 Task: Create a sub task Release to Production / Go Live for the task  Add support for virtual reality (VR) and augmented reality (AR) in the project UpwardTech , assign it to team member softage.10@softage.net and update the status of the sub task to  At Risk , set the priority of the sub task to Medium.
Action: Mouse moved to (15, 71)
Screenshot: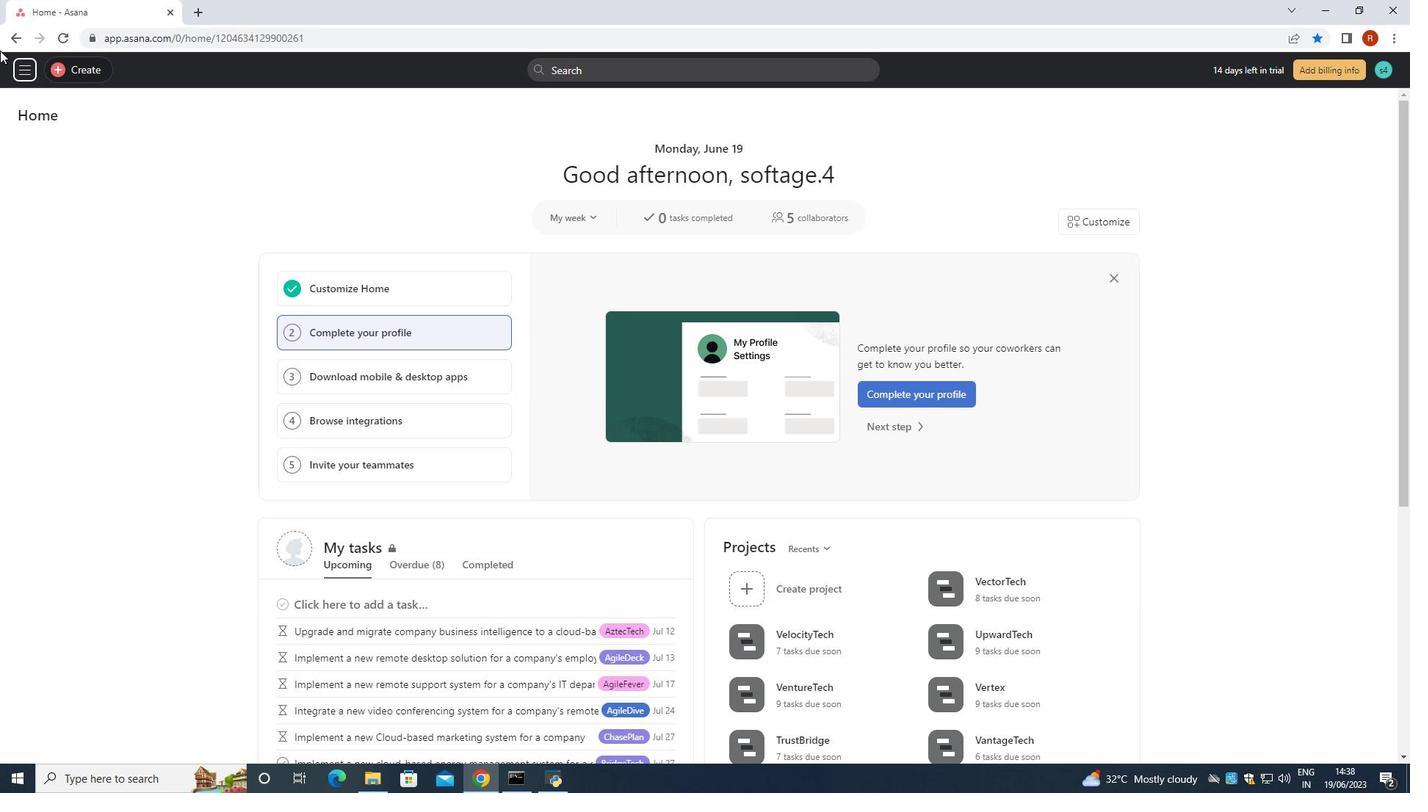 
Action: Mouse pressed left at (15, 71)
Screenshot: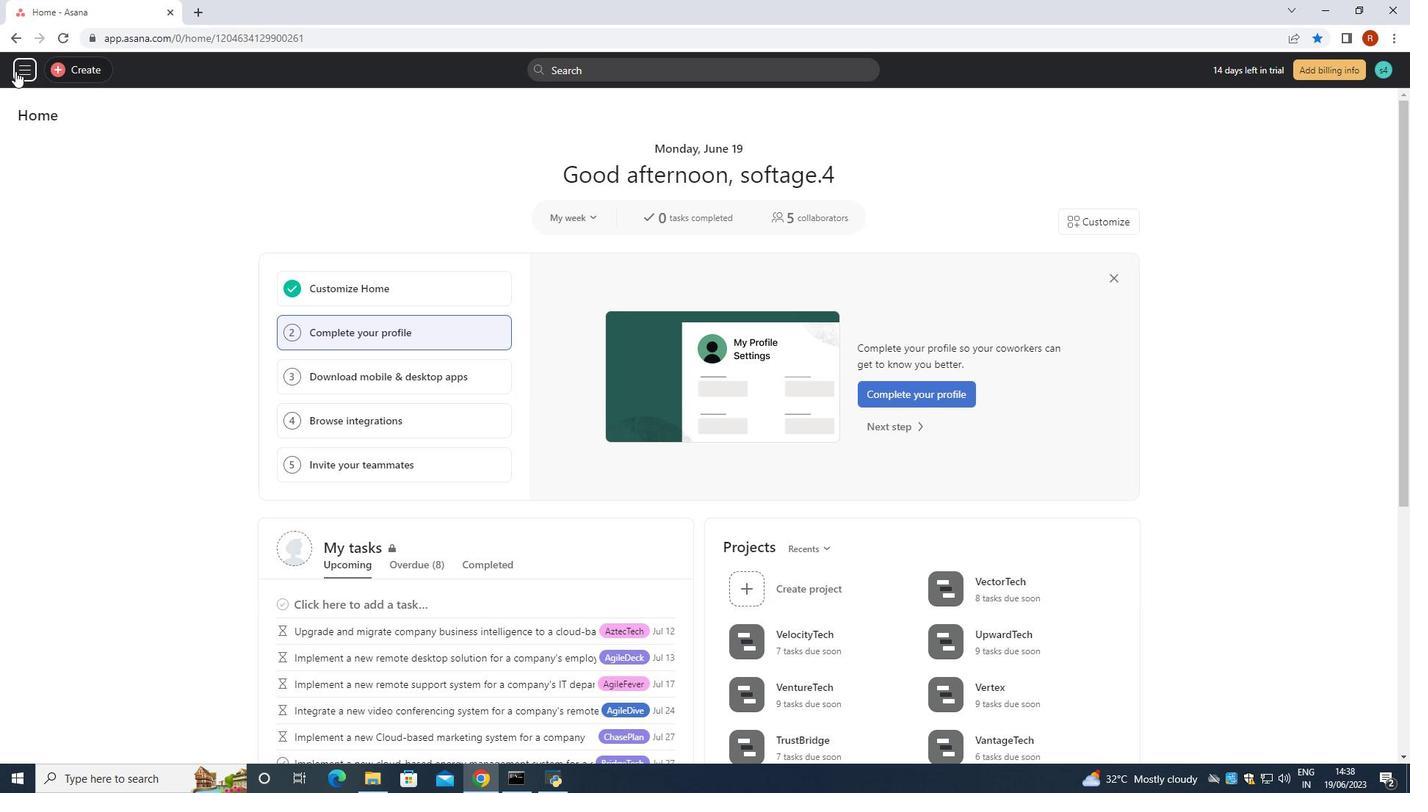 
Action: Mouse moved to (90, 298)
Screenshot: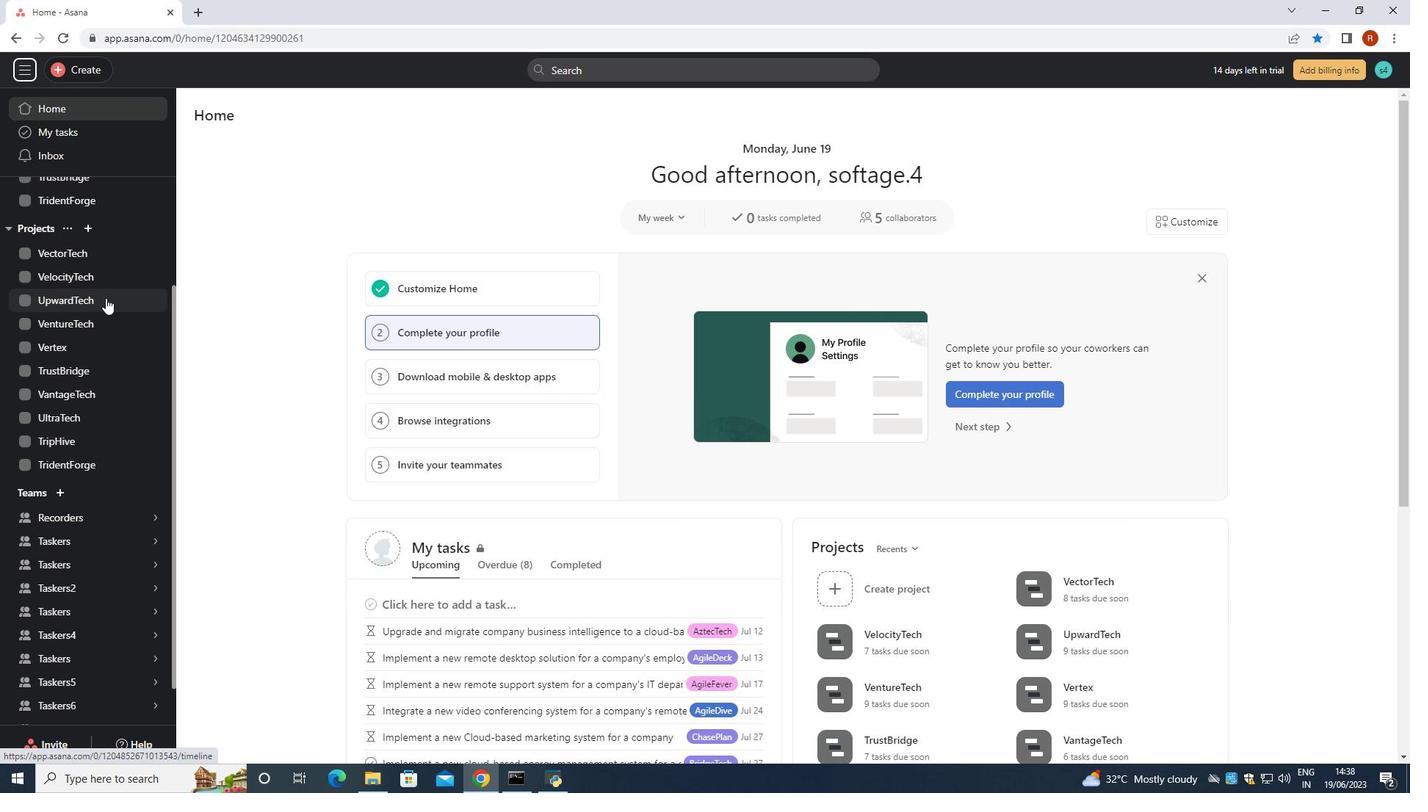 
Action: Mouse pressed left at (90, 298)
Screenshot: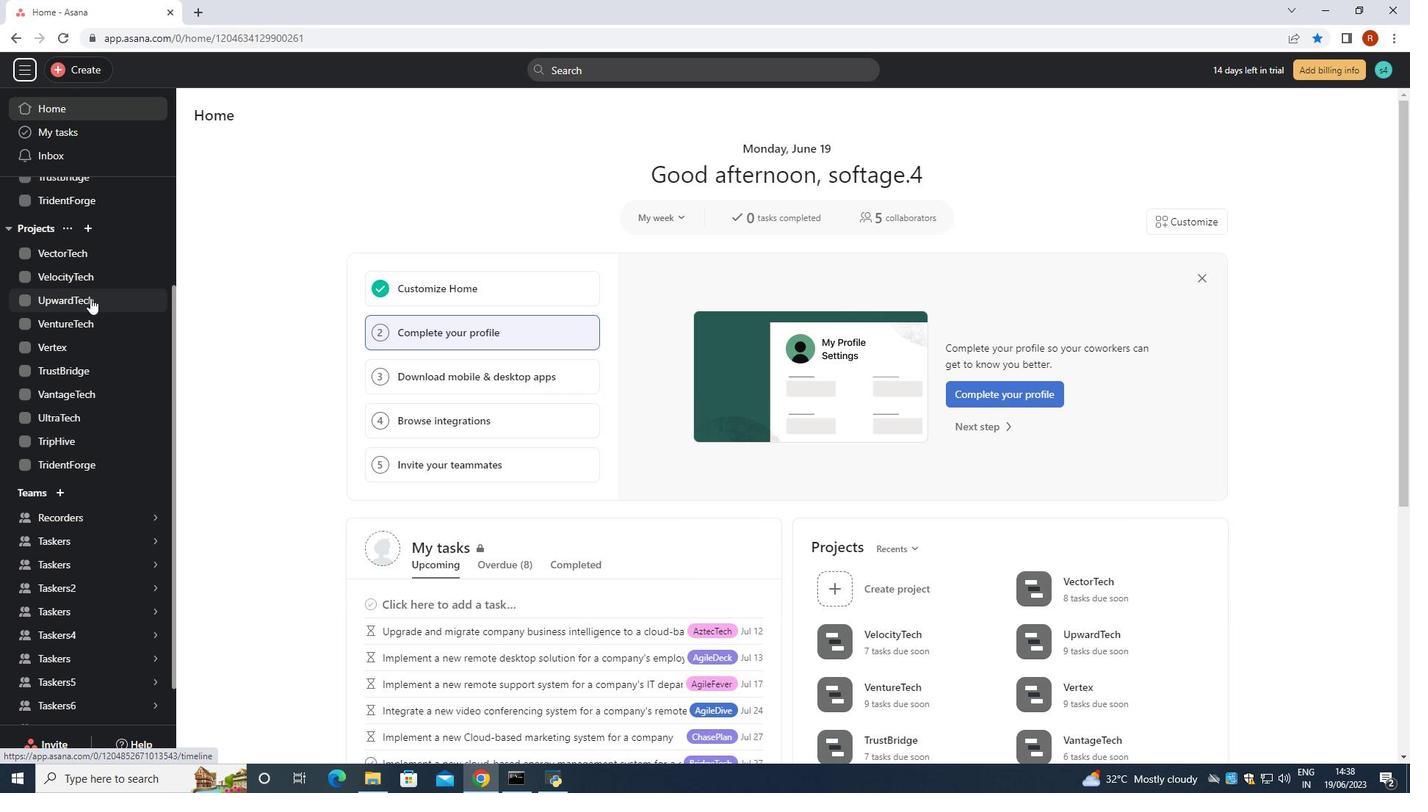 
Action: Mouse moved to (575, 353)
Screenshot: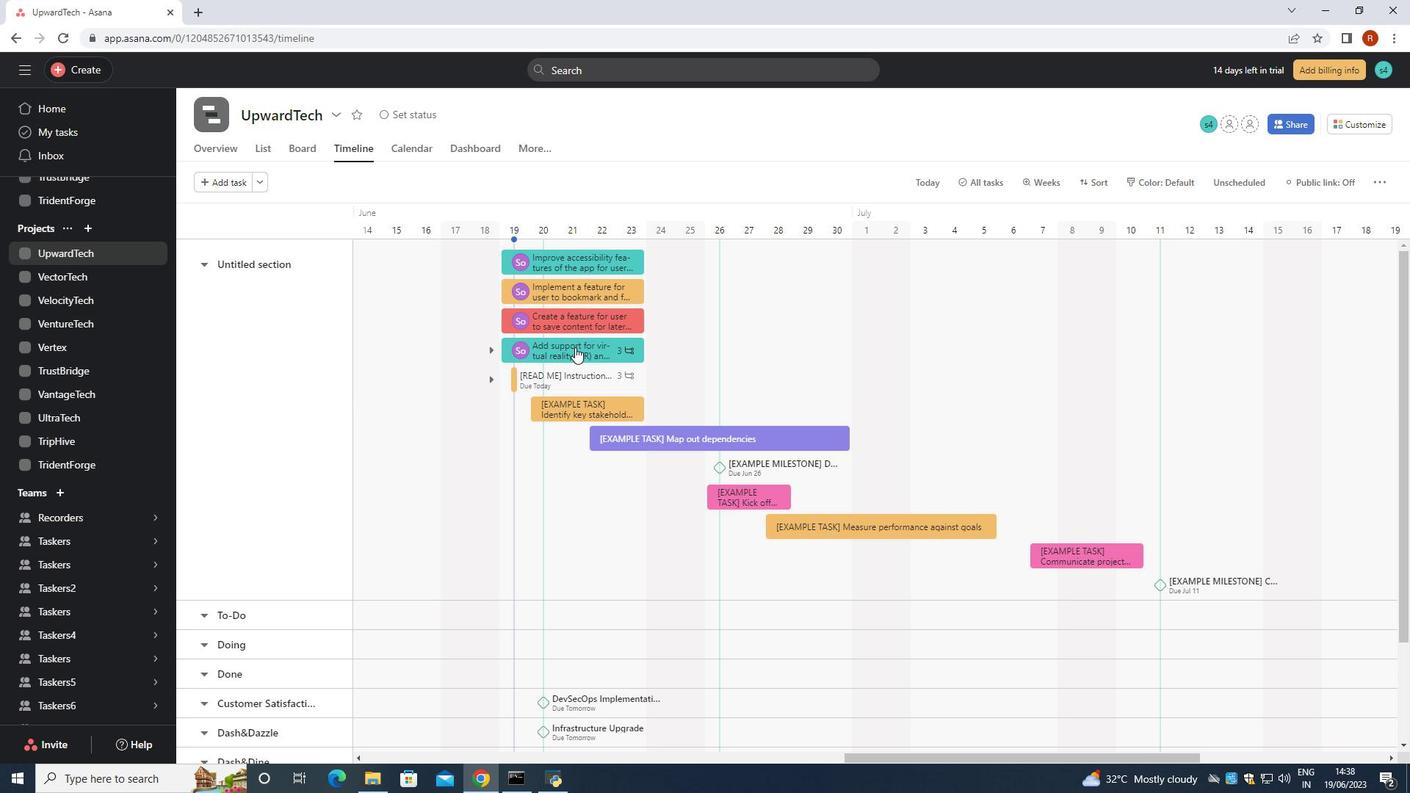 
Action: Mouse pressed left at (575, 353)
Screenshot: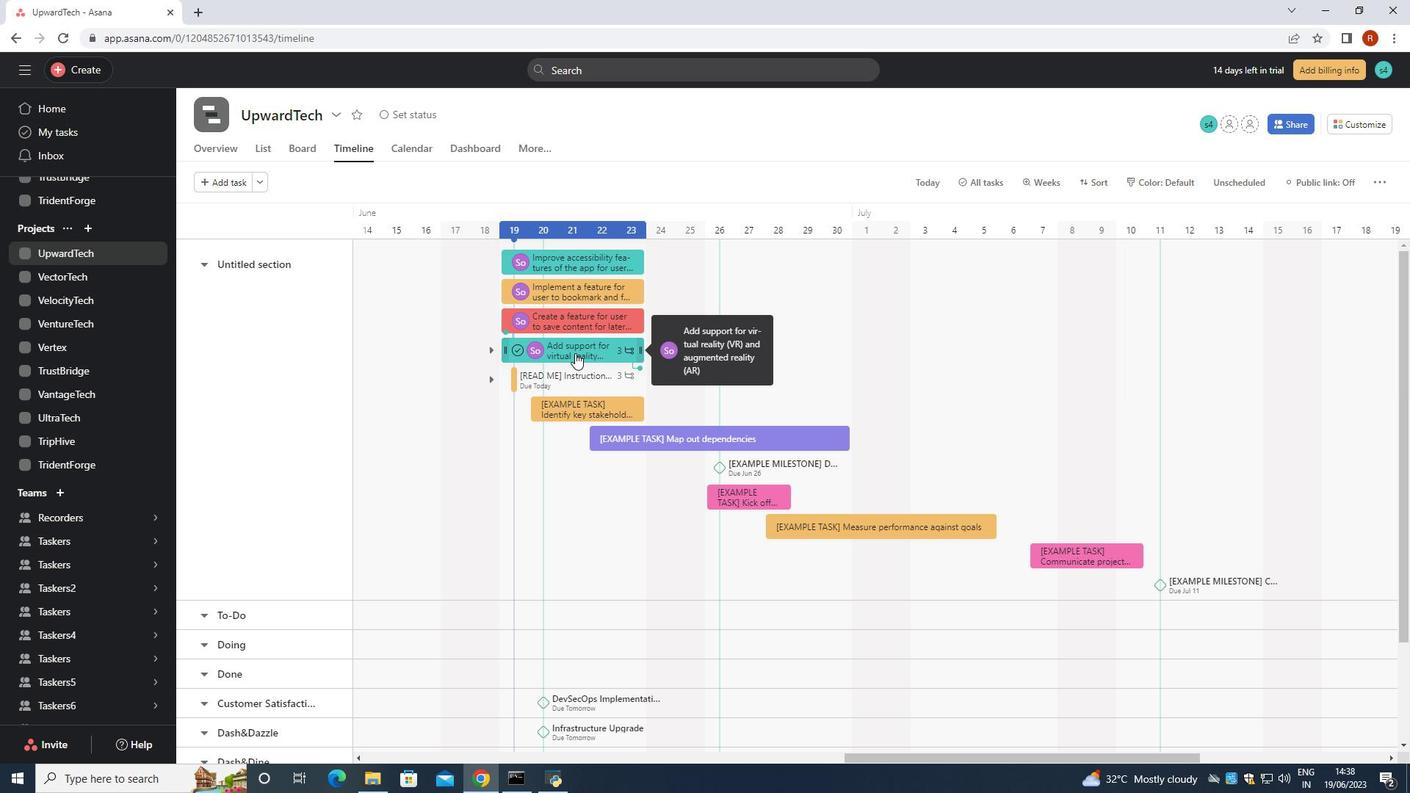 
Action: Mouse moved to (941, 438)
Screenshot: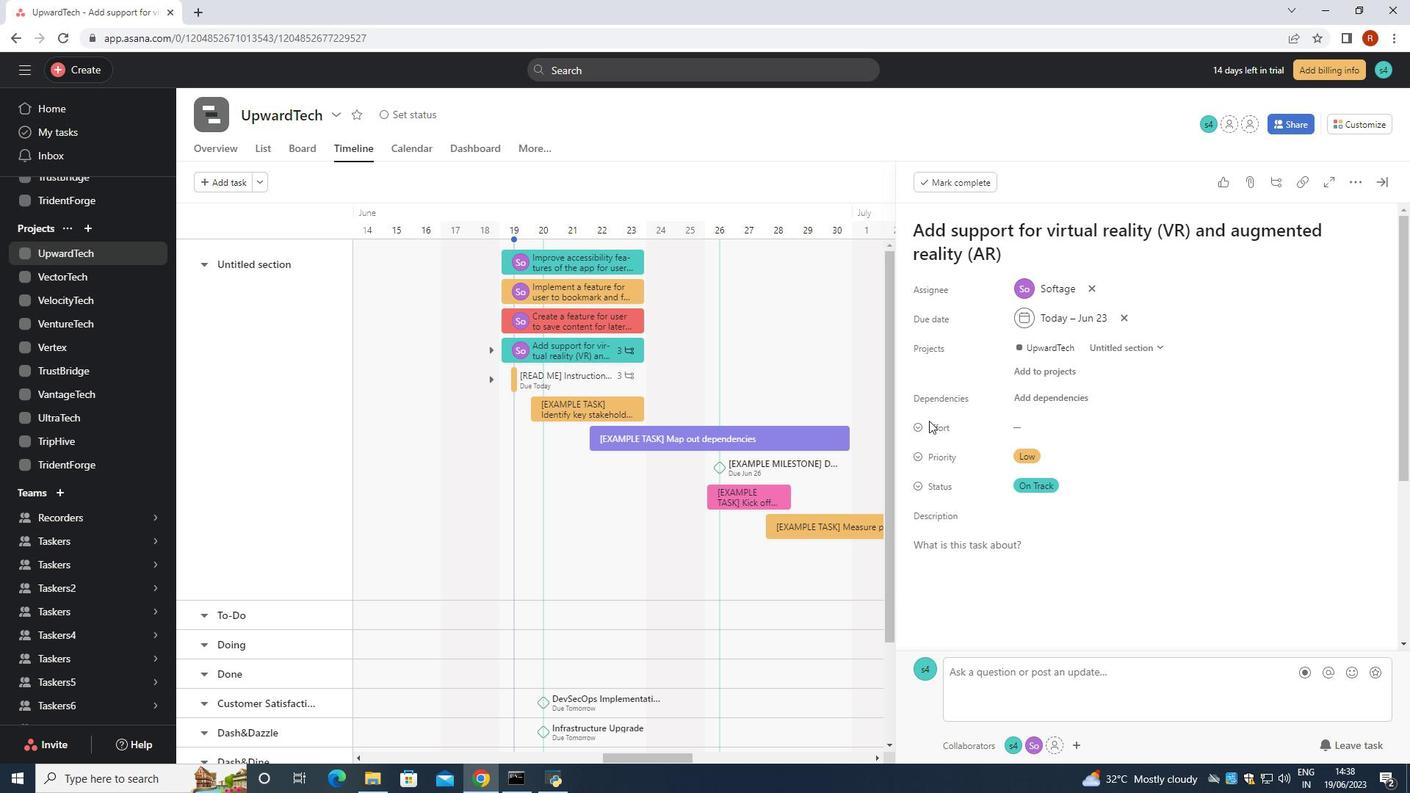 
Action: Mouse scrolled (941, 437) with delta (0, 0)
Screenshot: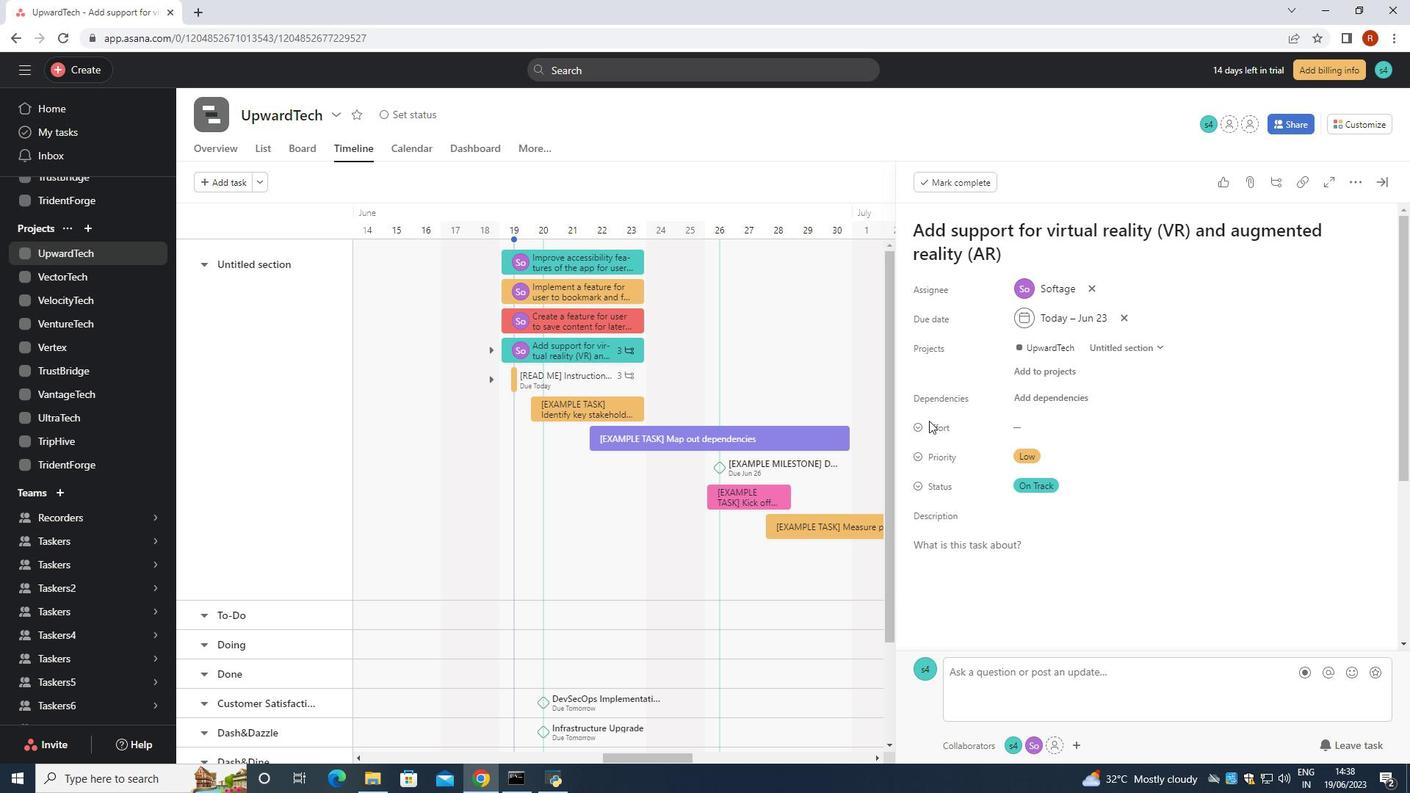 
Action: Mouse moved to (947, 450)
Screenshot: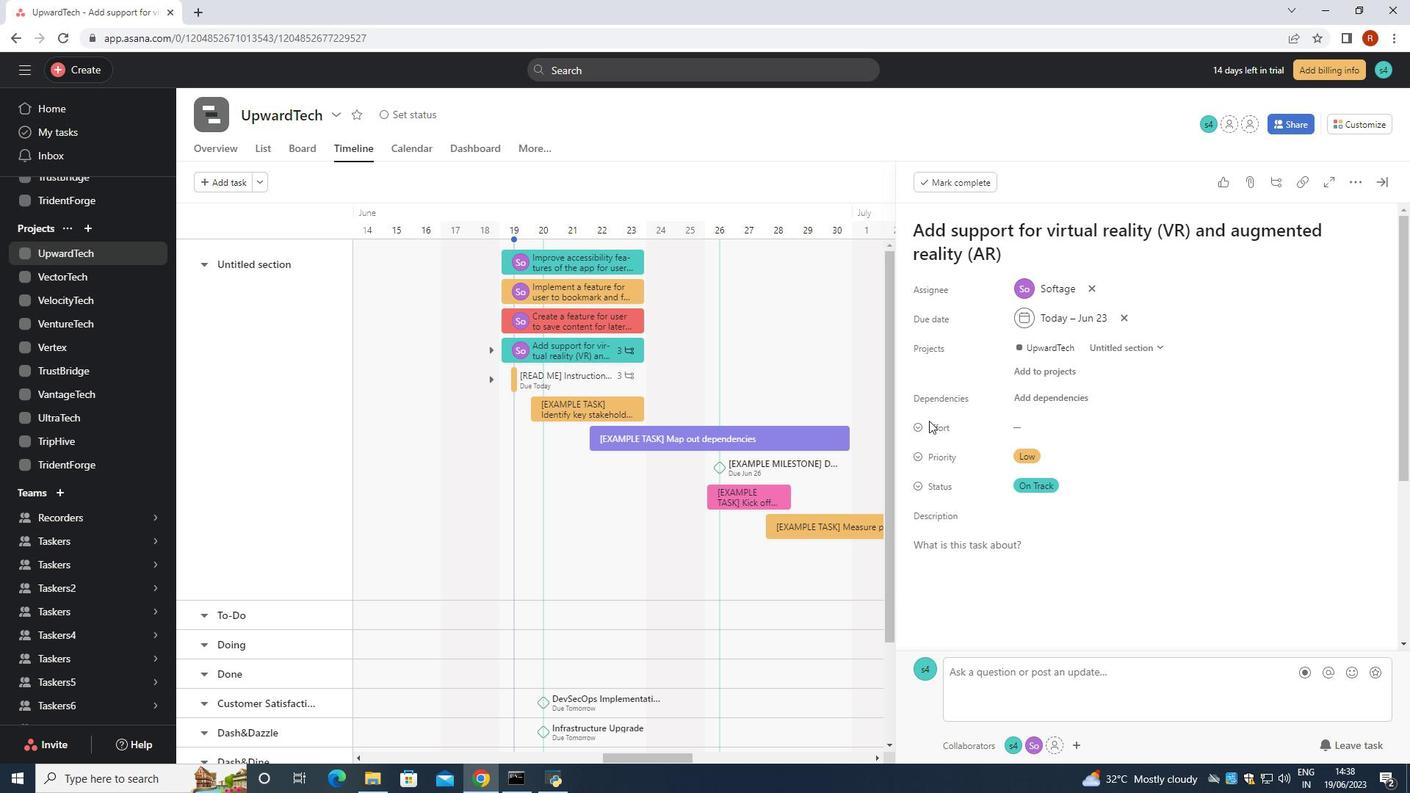 
Action: Mouse scrolled (947, 449) with delta (0, 0)
Screenshot: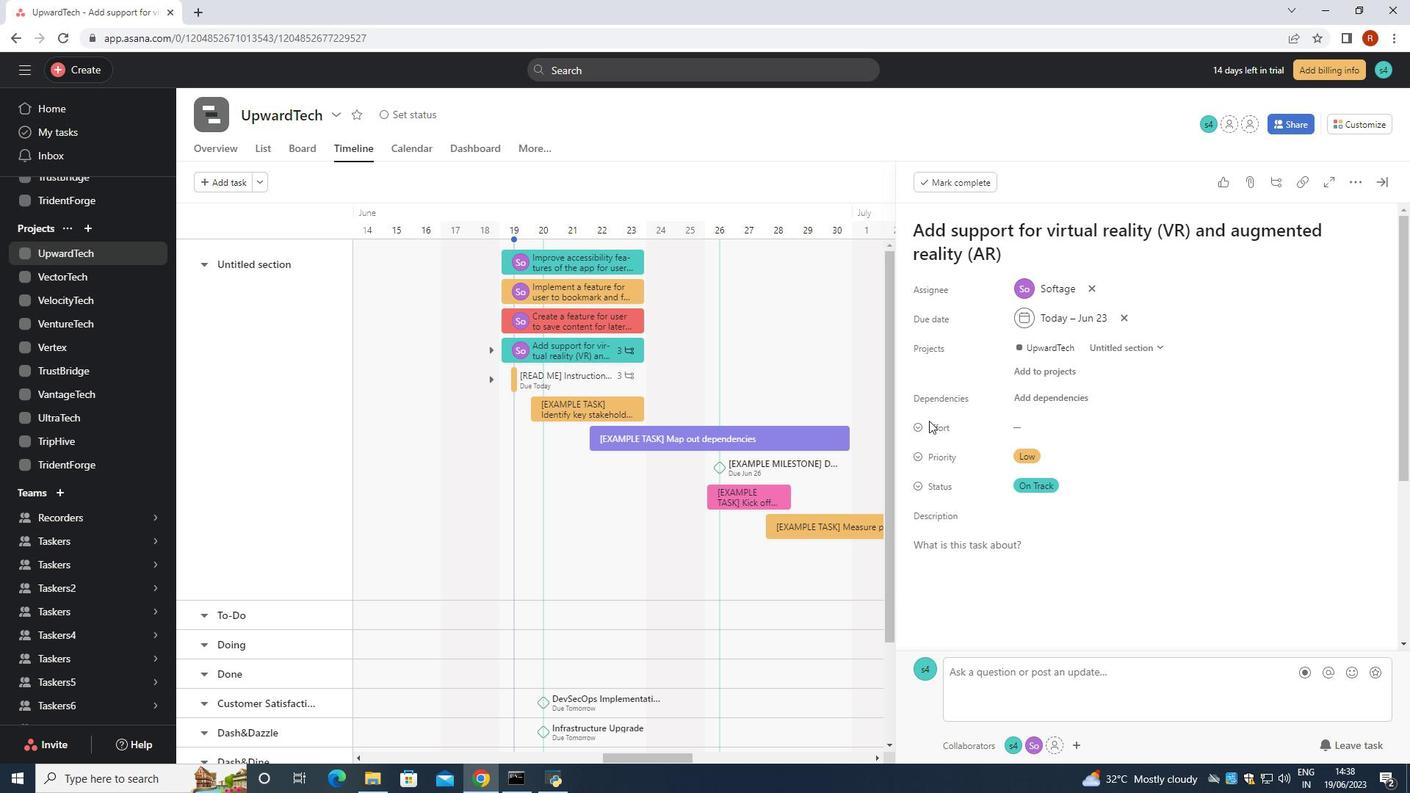 
Action: Mouse moved to (956, 466)
Screenshot: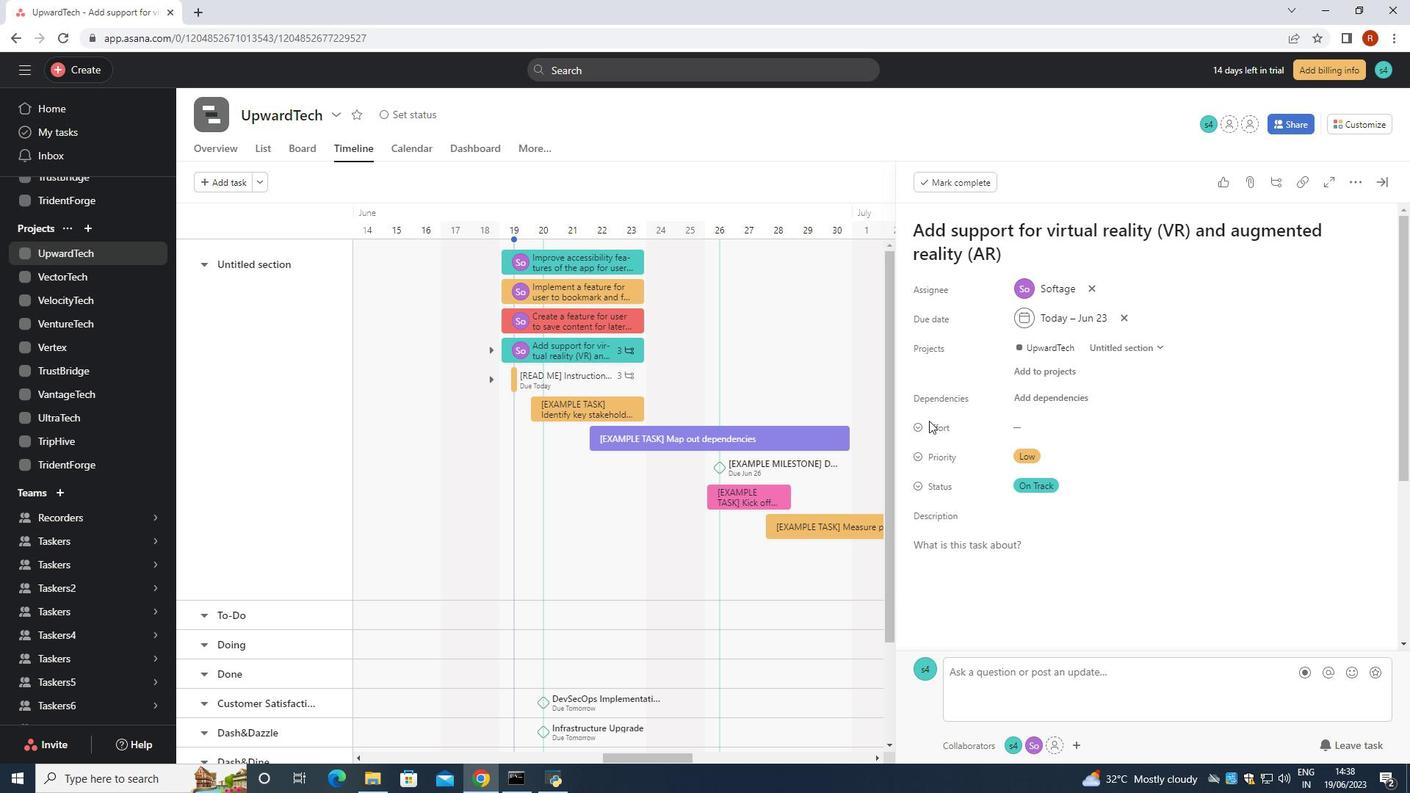 
Action: Mouse scrolled (954, 462) with delta (0, 0)
Screenshot: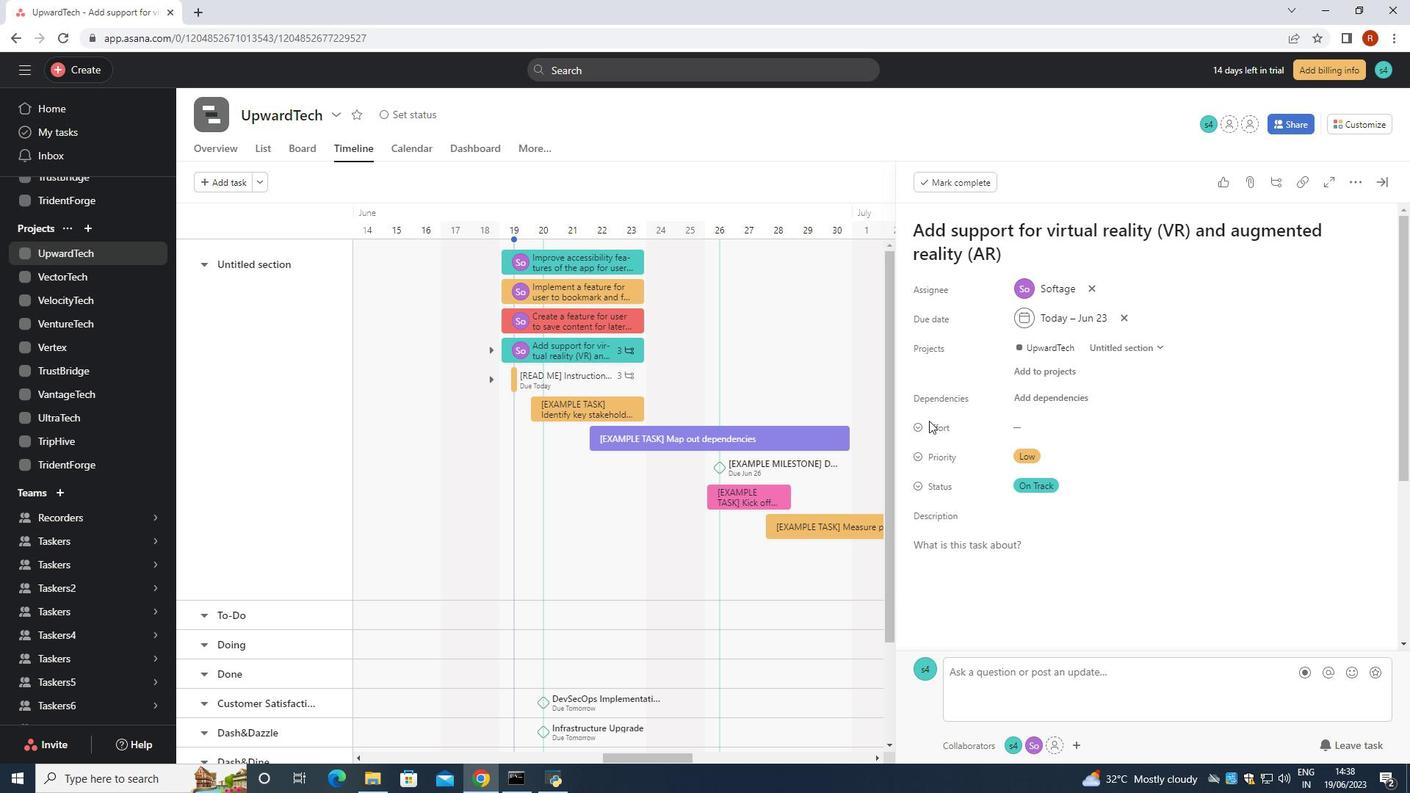 
Action: Mouse moved to (962, 473)
Screenshot: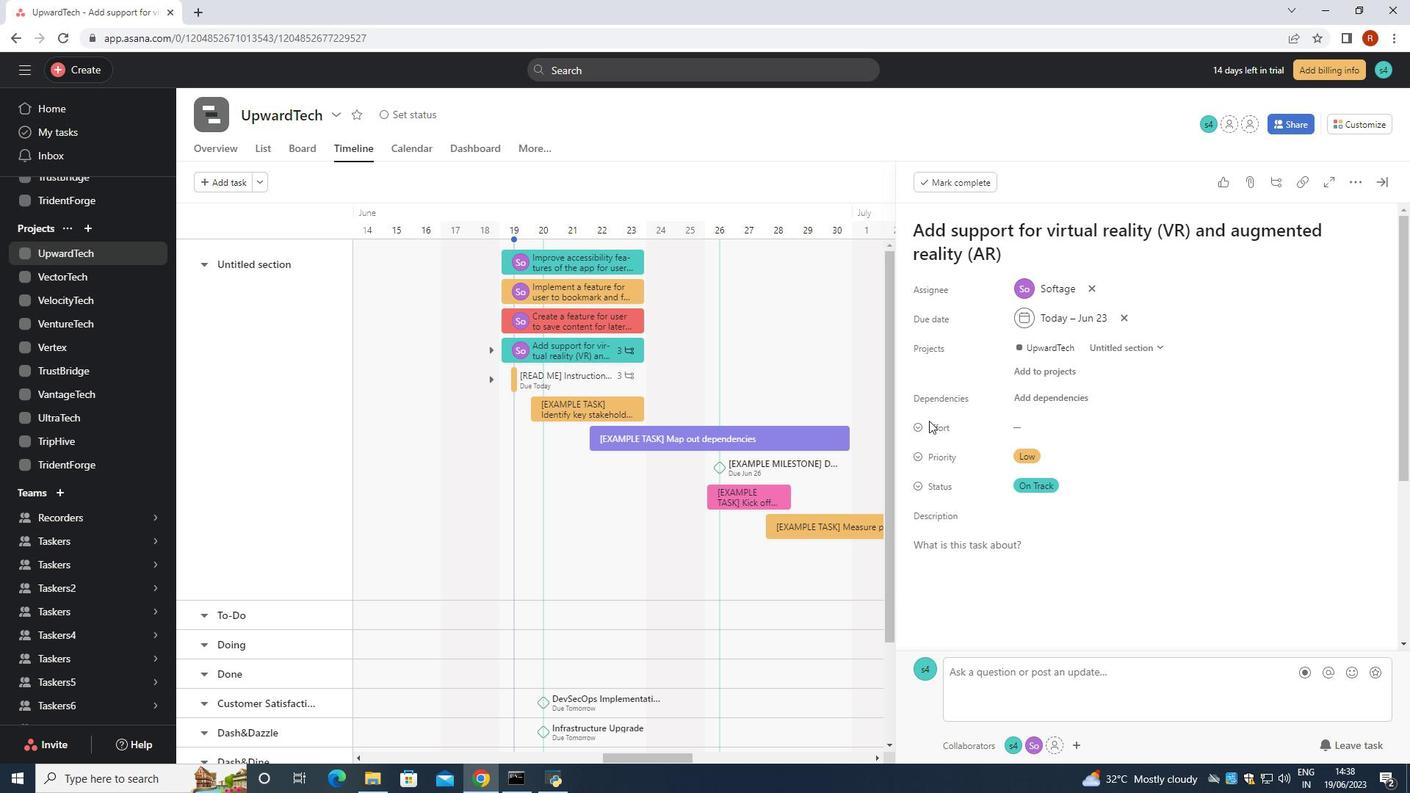 
Action: Mouse scrolled (962, 472) with delta (0, 0)
Screenshot: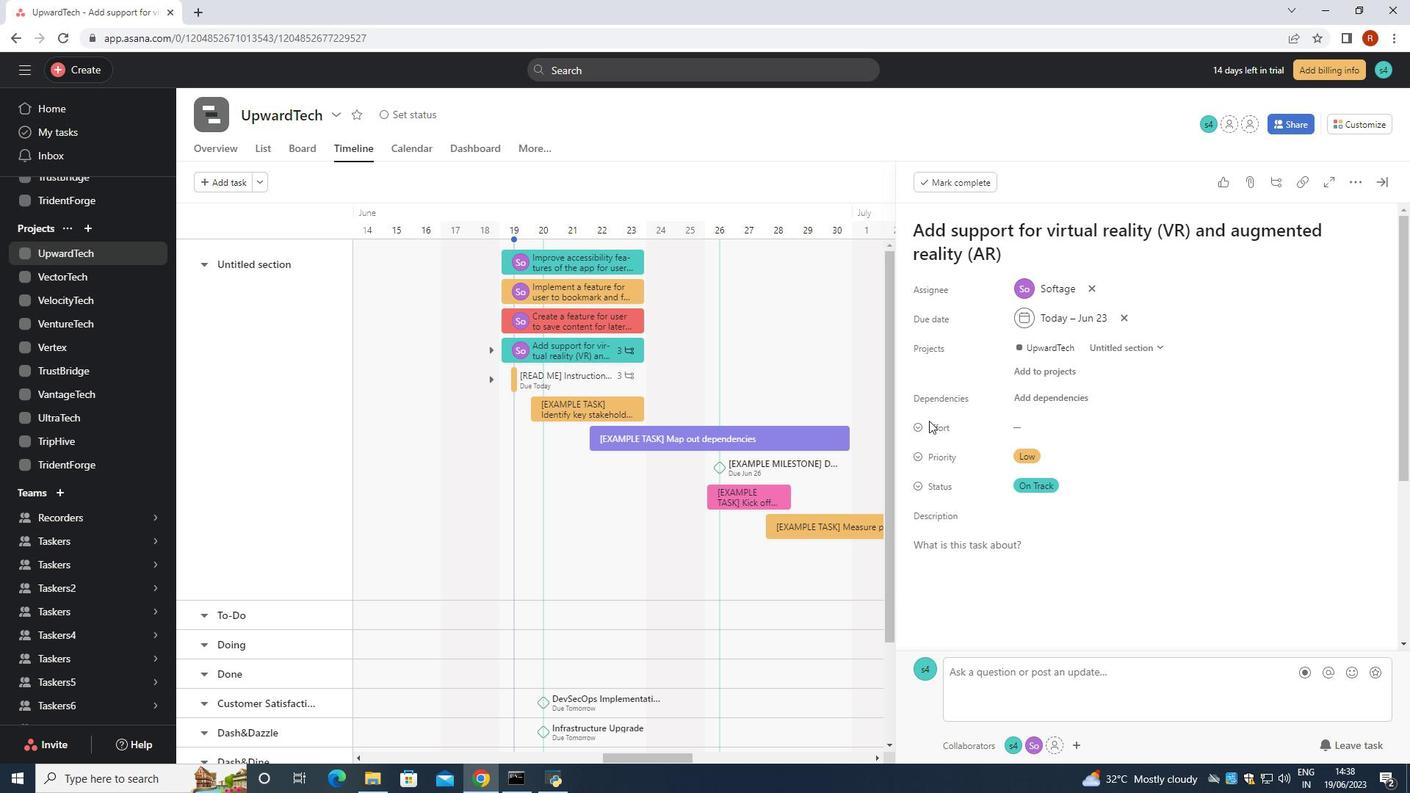 
Action: Mouse moved to (964, 476)
Screenshot: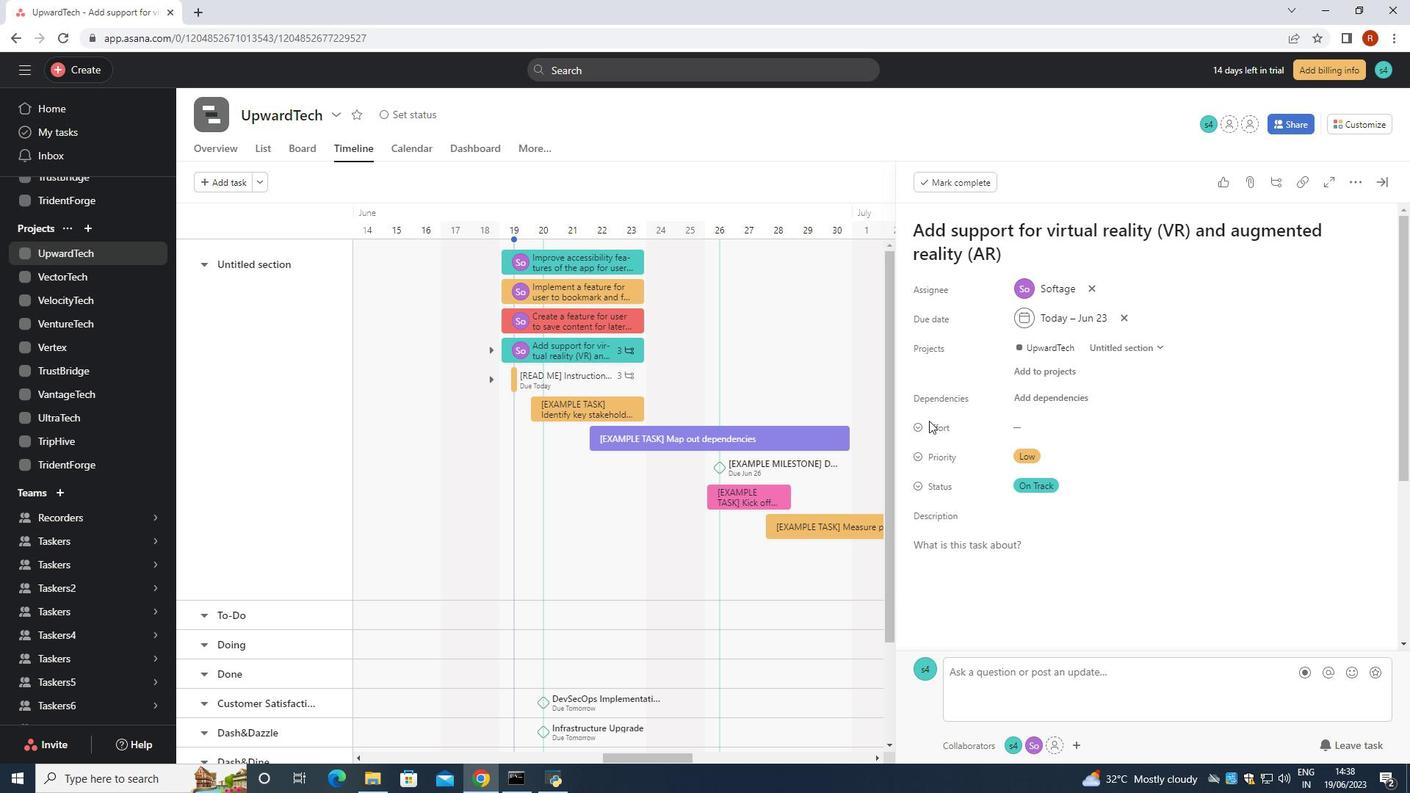 
Action: Mouse scrolled (963, 474) with delta (0, 0)
Screenshot: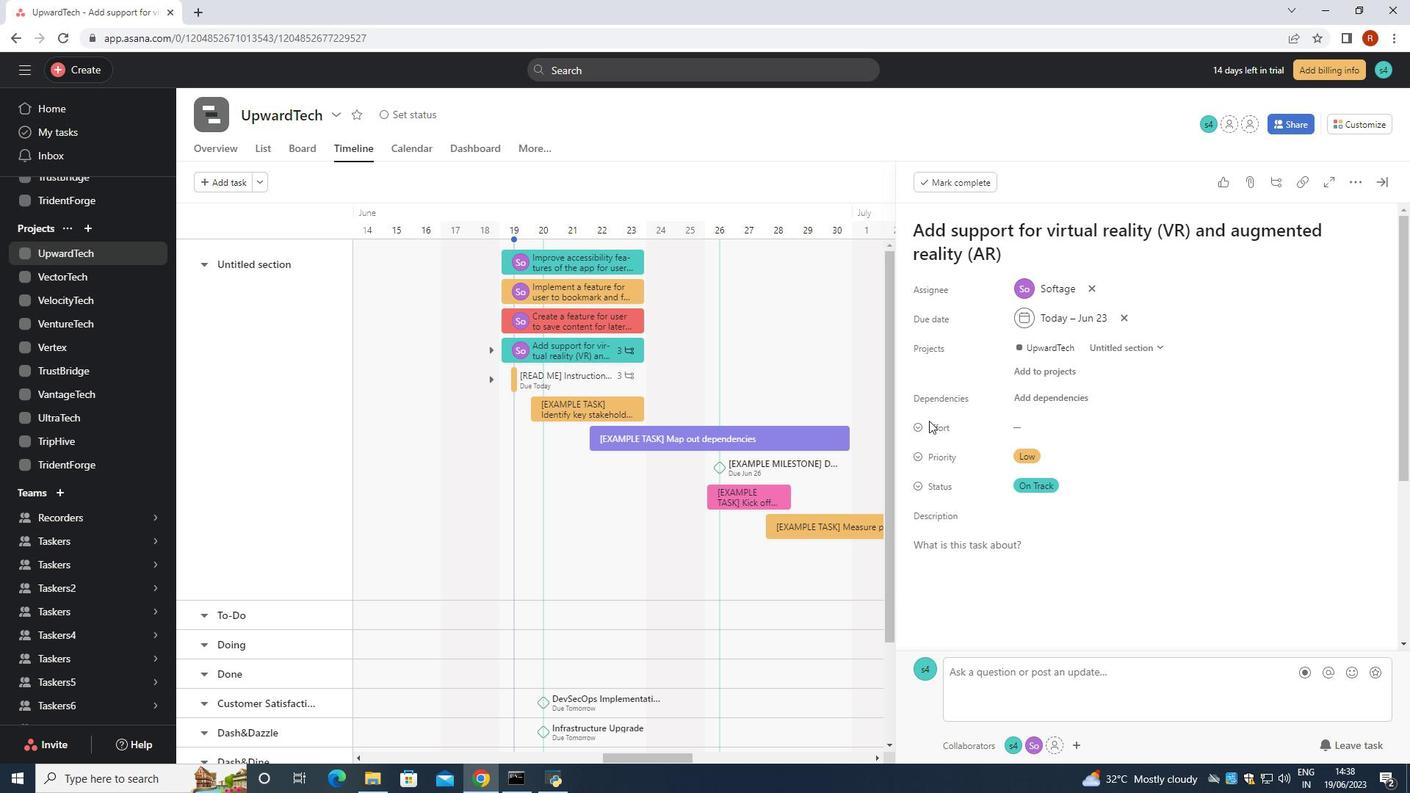 
Action: Mouse moved to (970, 486)
Screenshot: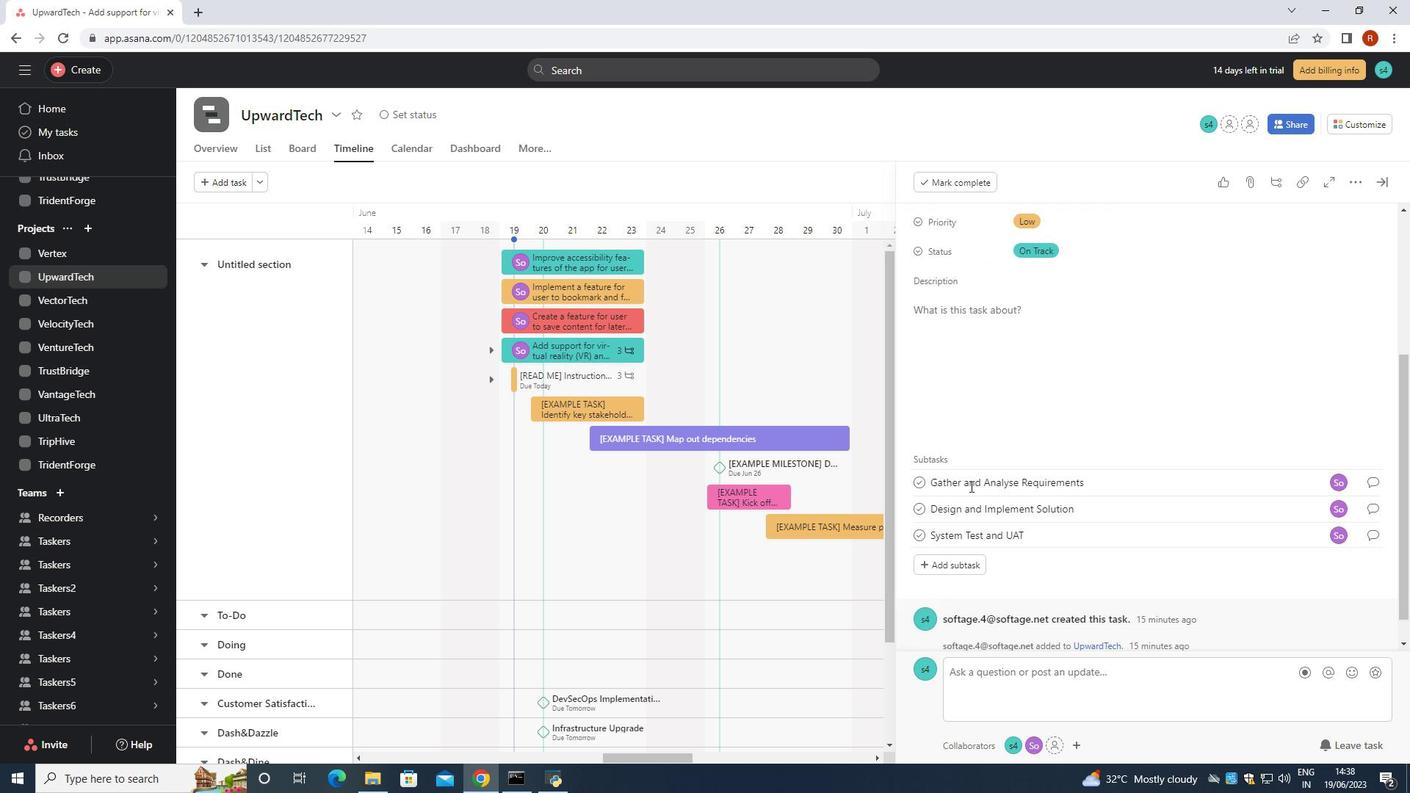 
Action: Mouse scrolled (970, 485) with delta (0, 0)
Screenshot: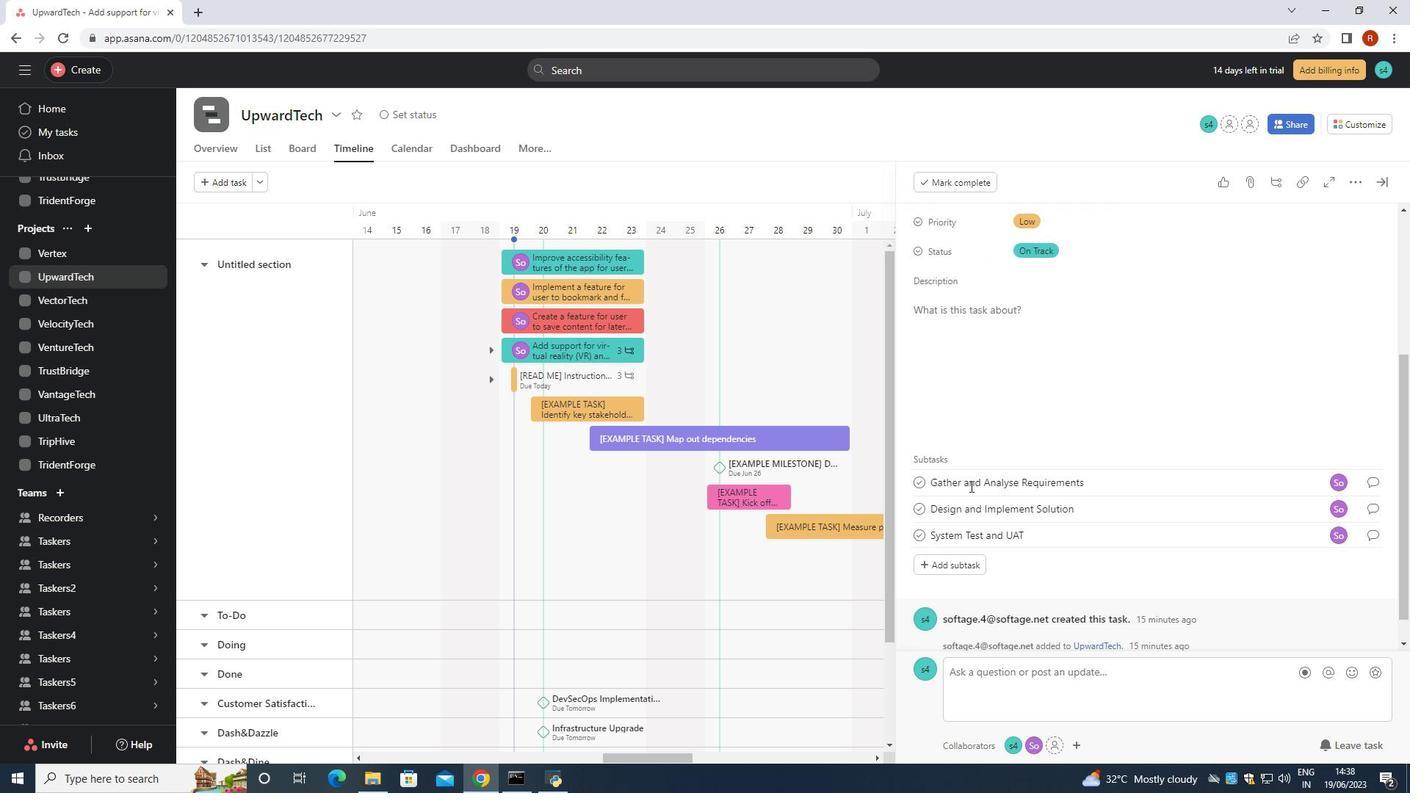 
Action: Mouse moved to (969, 486)
Screenshot: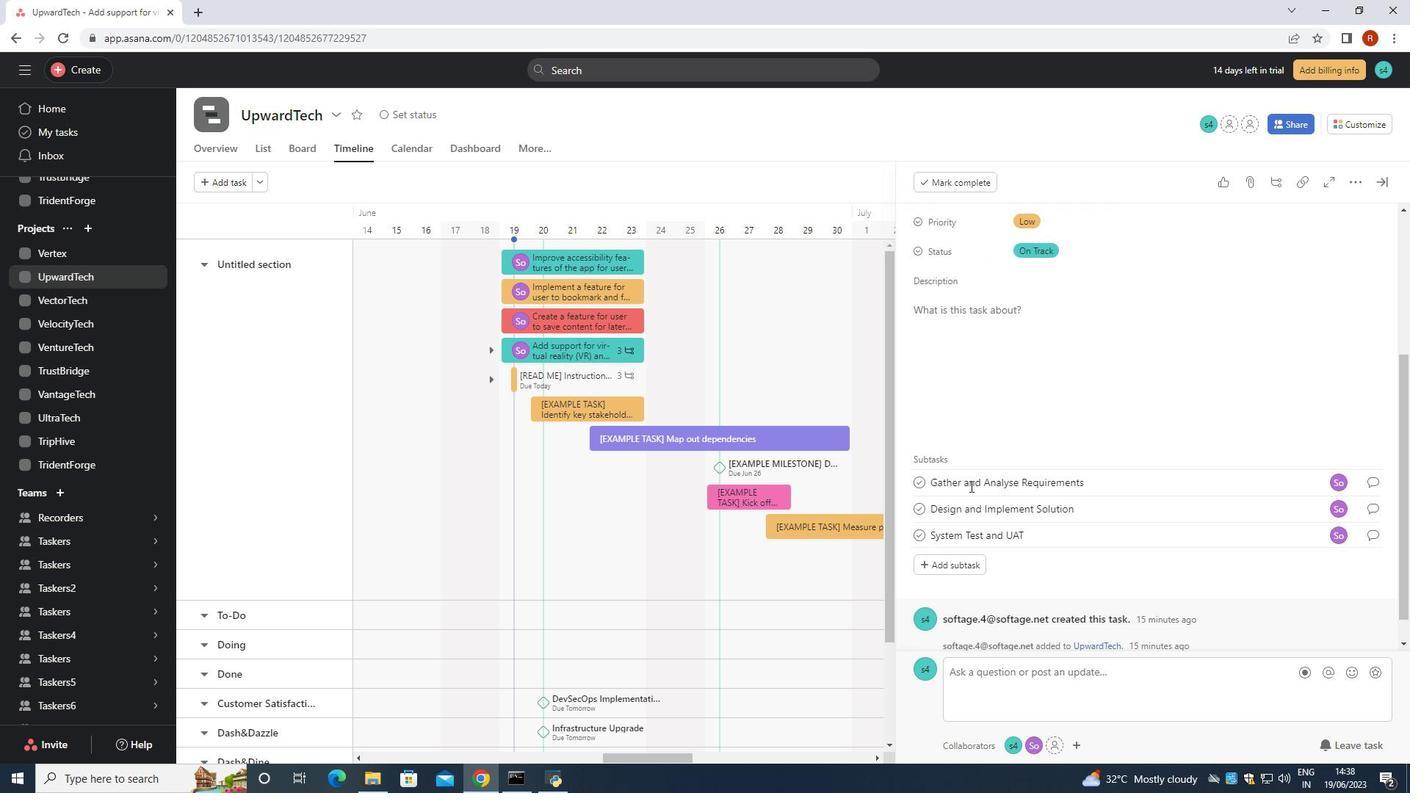 
Action: Mouse scrolled (969, 485) with delta (0, 0)
Screenshot: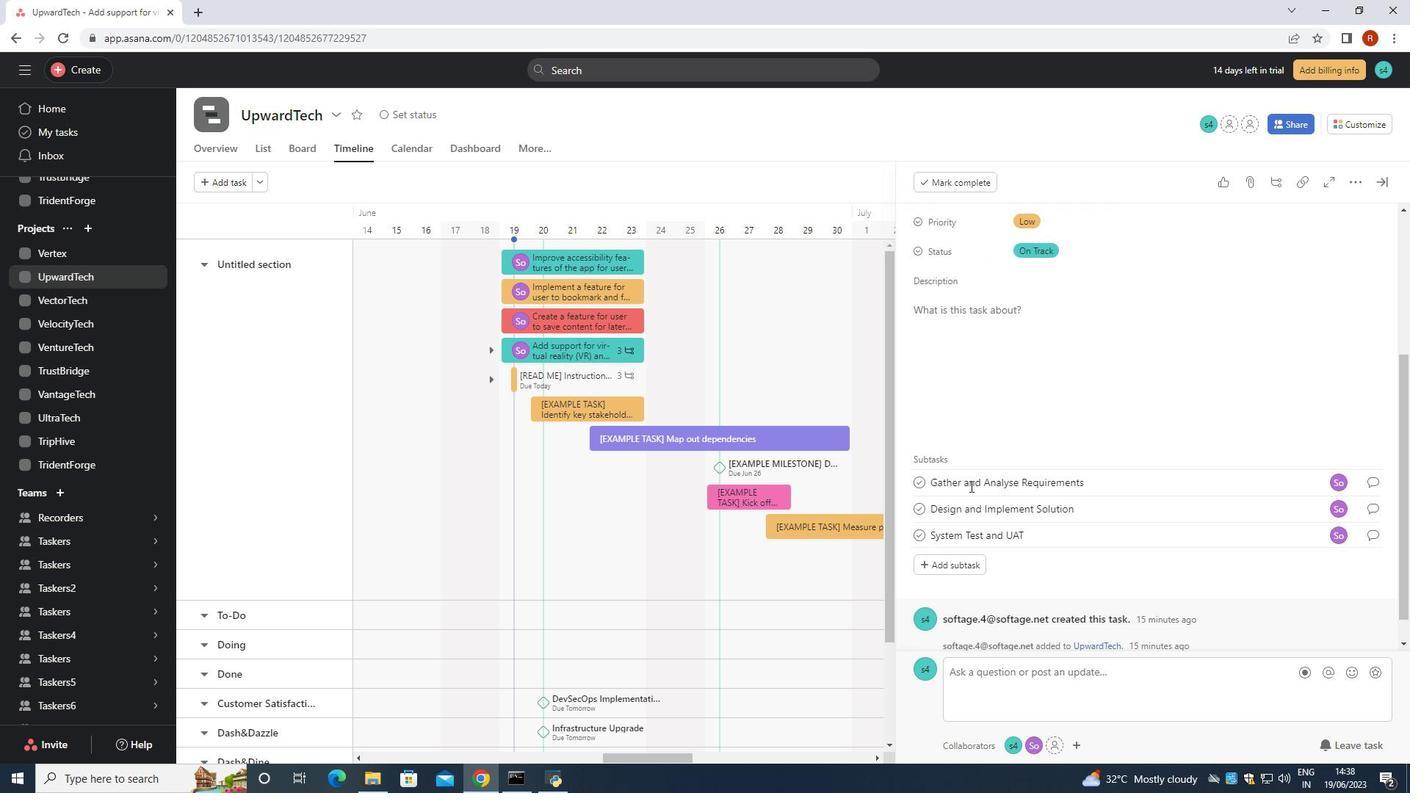 
Action: Mouse scrolled (969, 485) with delta (0, 0)
Screenshot: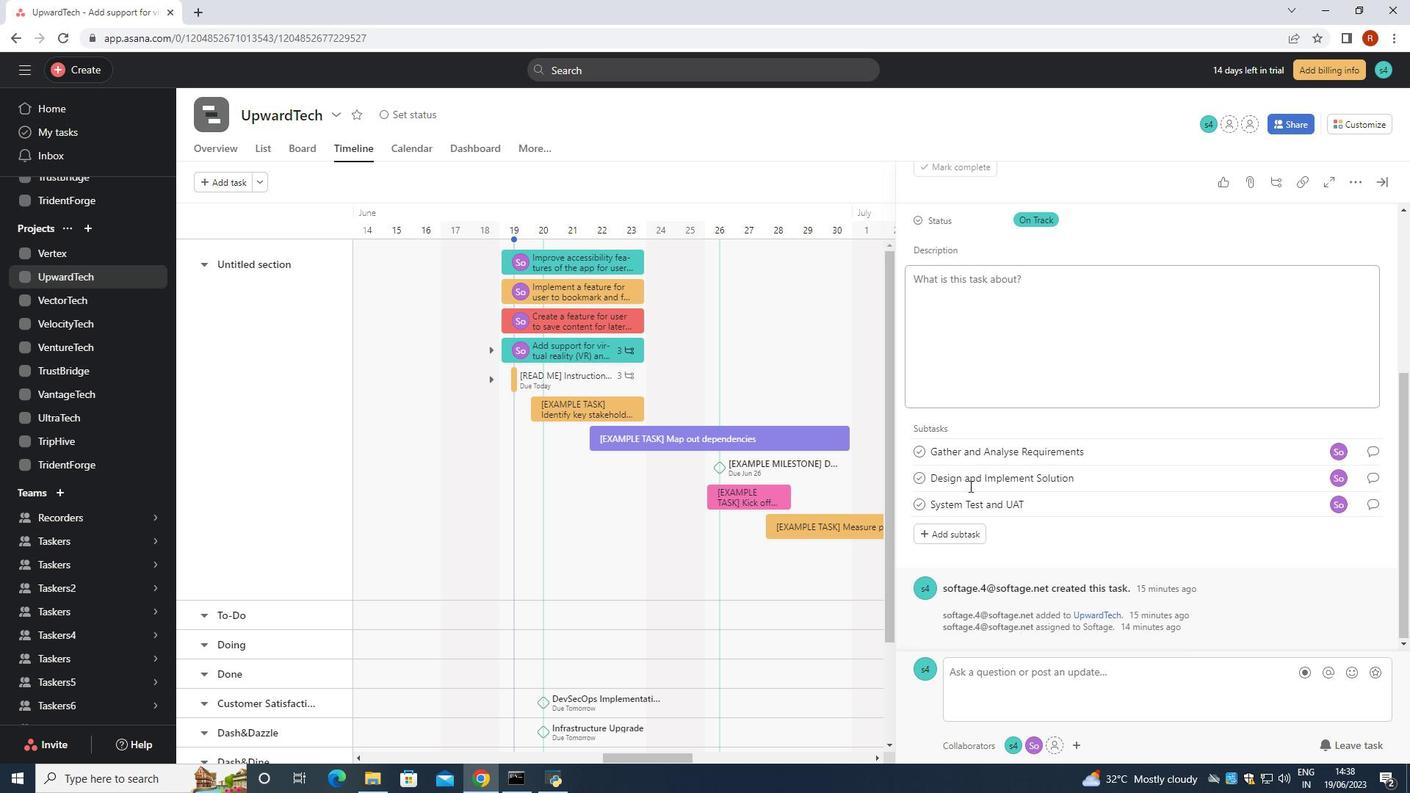 
Action: Mouse moved to (969, 487)
Screenshot: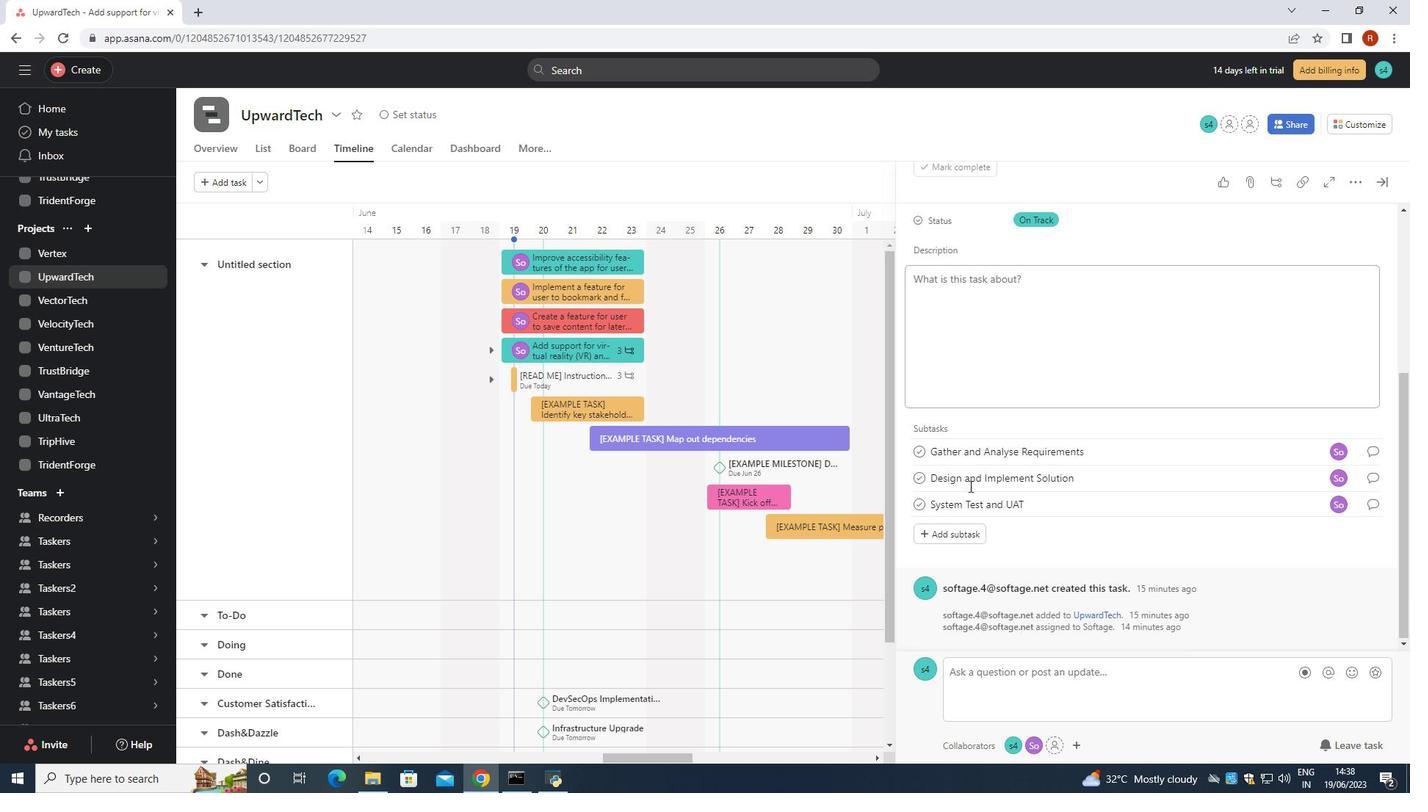 
Action: Mouse scrolled (969, 486) with delta (0, 0)
Screenshot: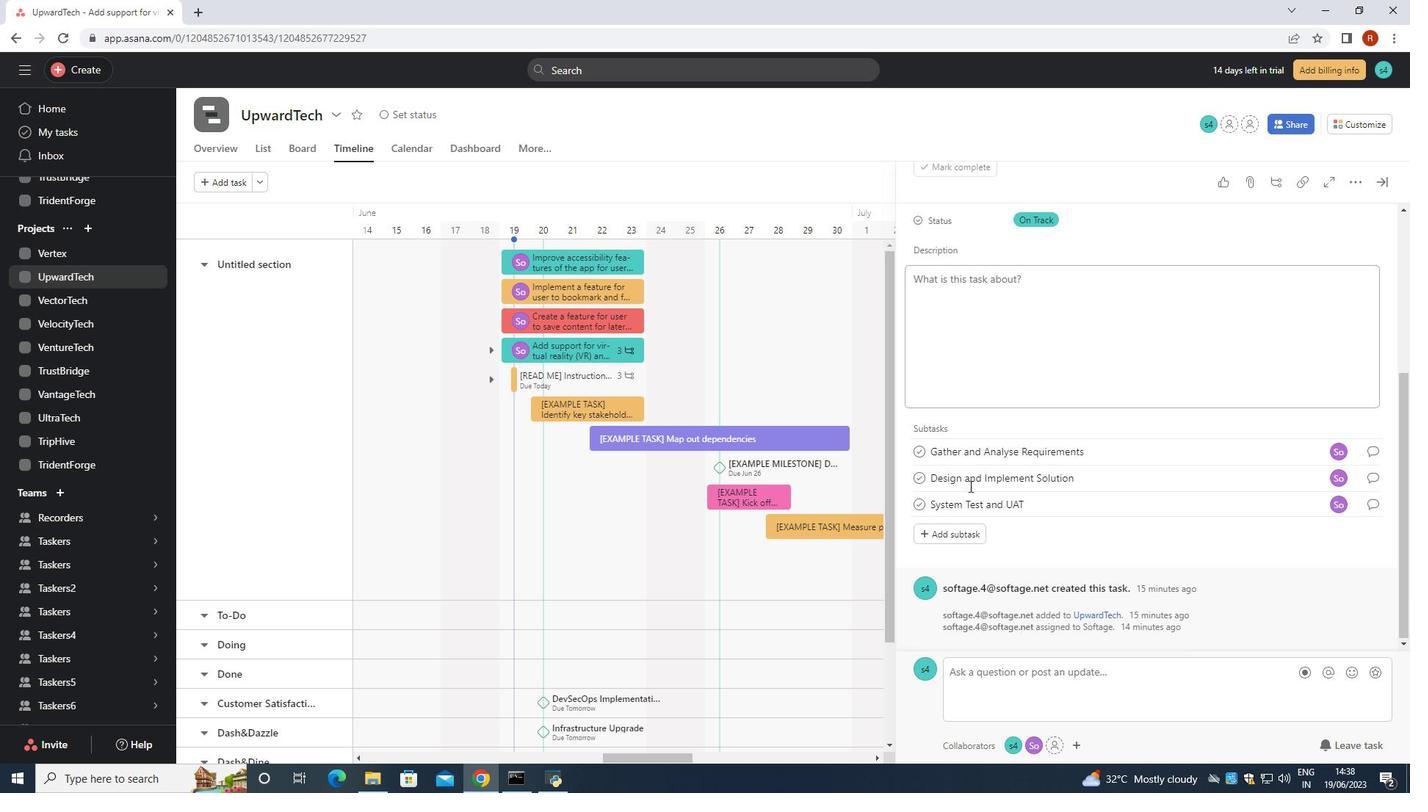 
Action: Mouse moved to (974, 532)
Screenshot: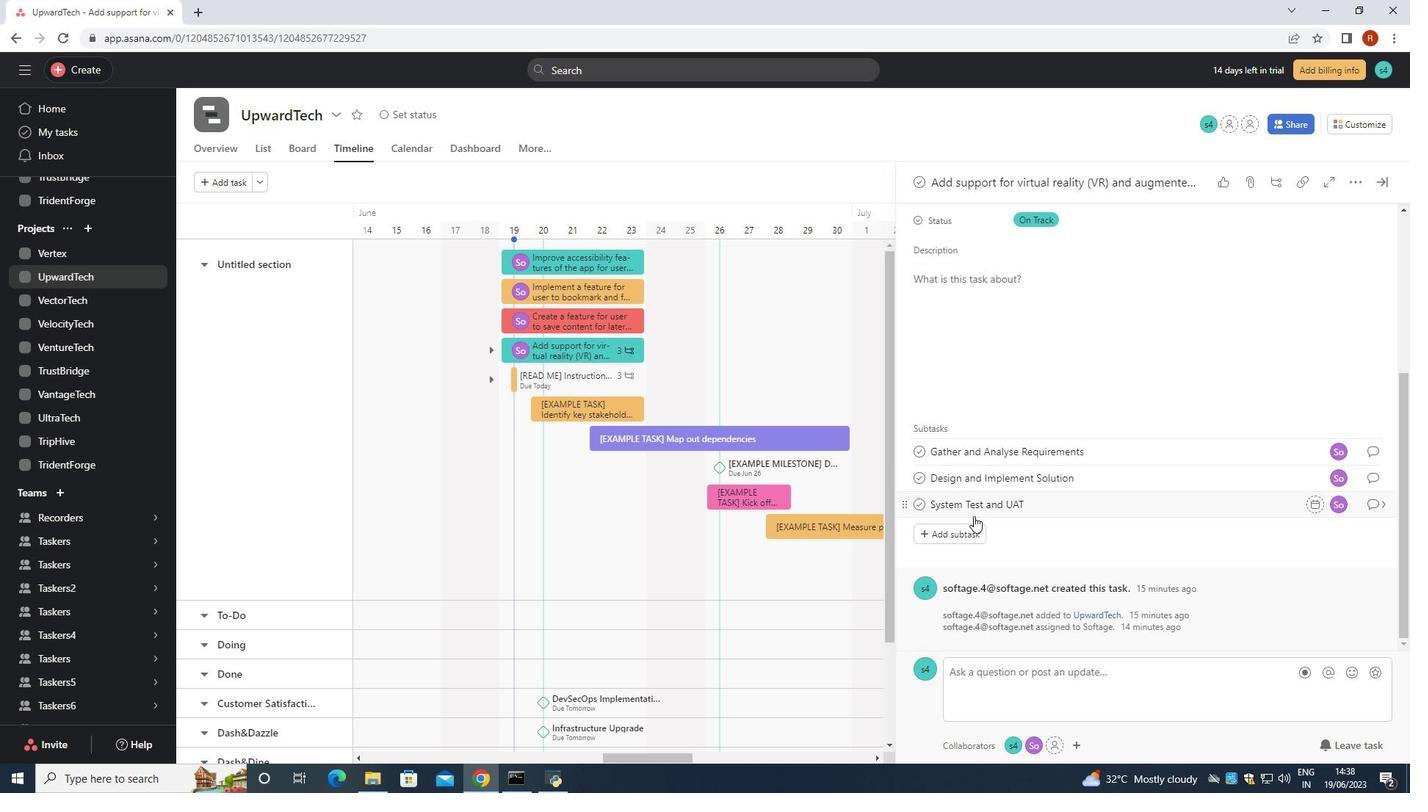 
Action: Mouse pressed left at (974, 532)
Screenshot: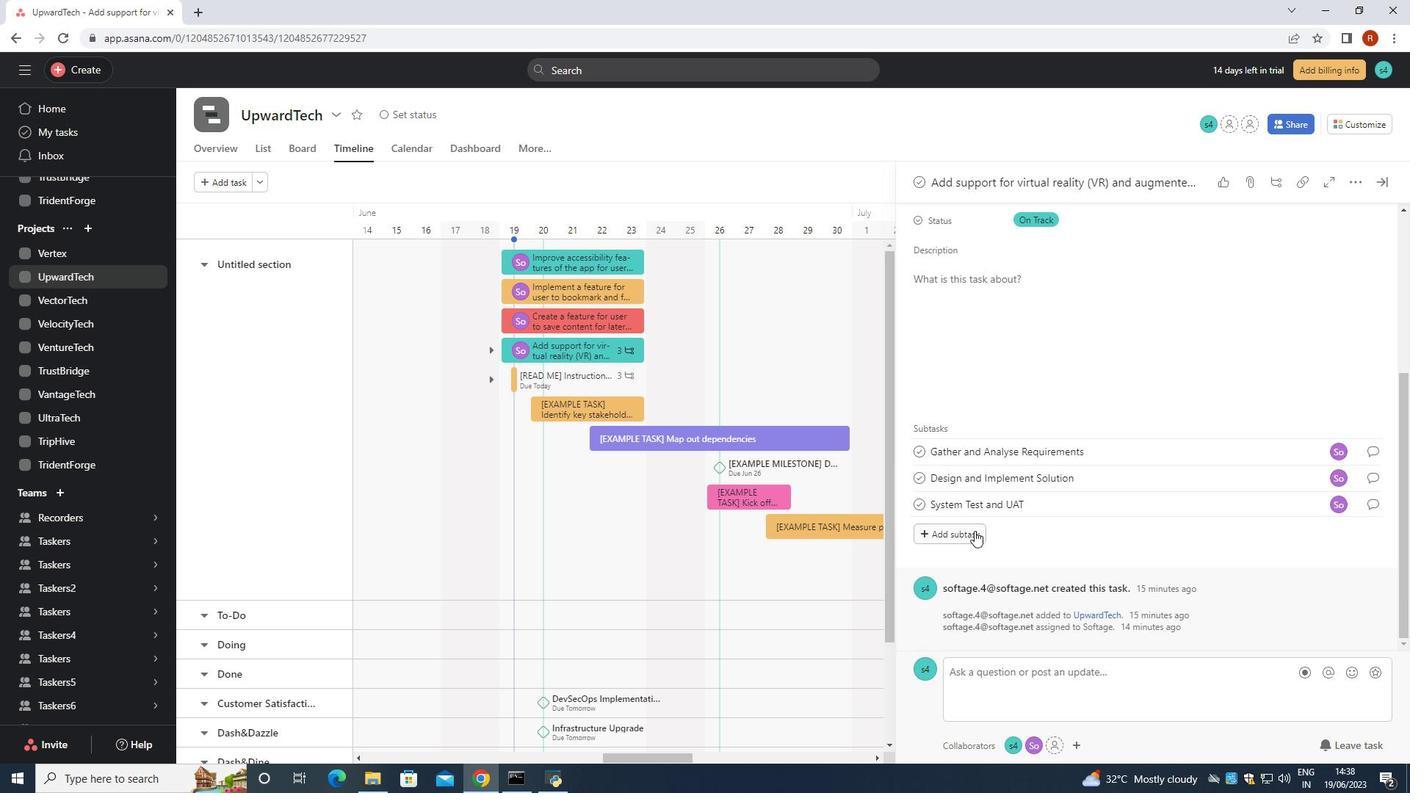 
Action: Key pressed <Key.shift><Key.shift><Key.shift>Relesa<Key.backspace>e<Key.backspace><Key.backspace>ase<Key.space><Key.shift>T<Key.backspace>to<Key.space><Key.shift>Production/<Key.space><Key.shift><Key.shift><Key.shift><Key.shift><Key.shift><Key.shift><Key.shift><Key.shift><Key.shift>Go<Key.space><Key.shift>Live
Screenshot: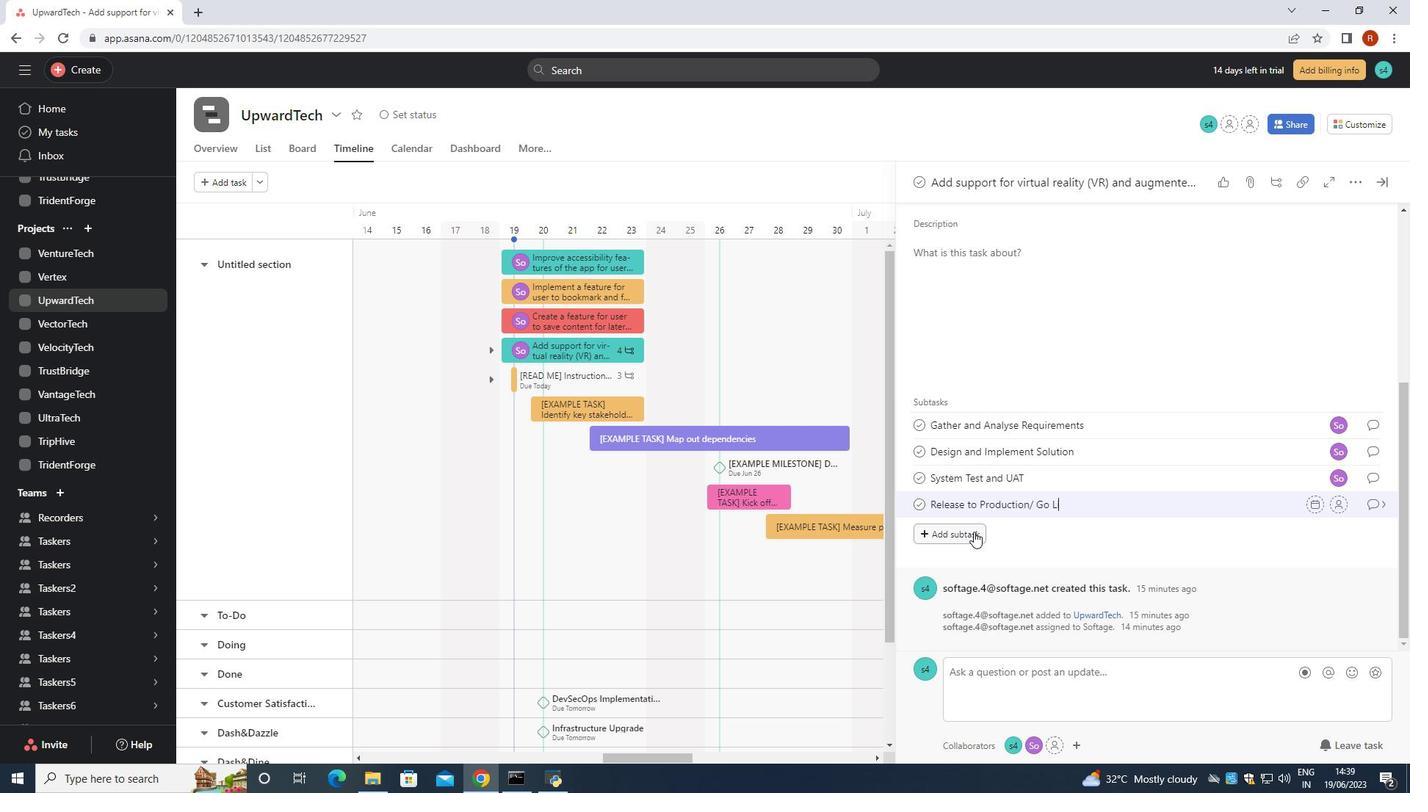 
Action: Mouse moved to (1342, 501)
Screenshot: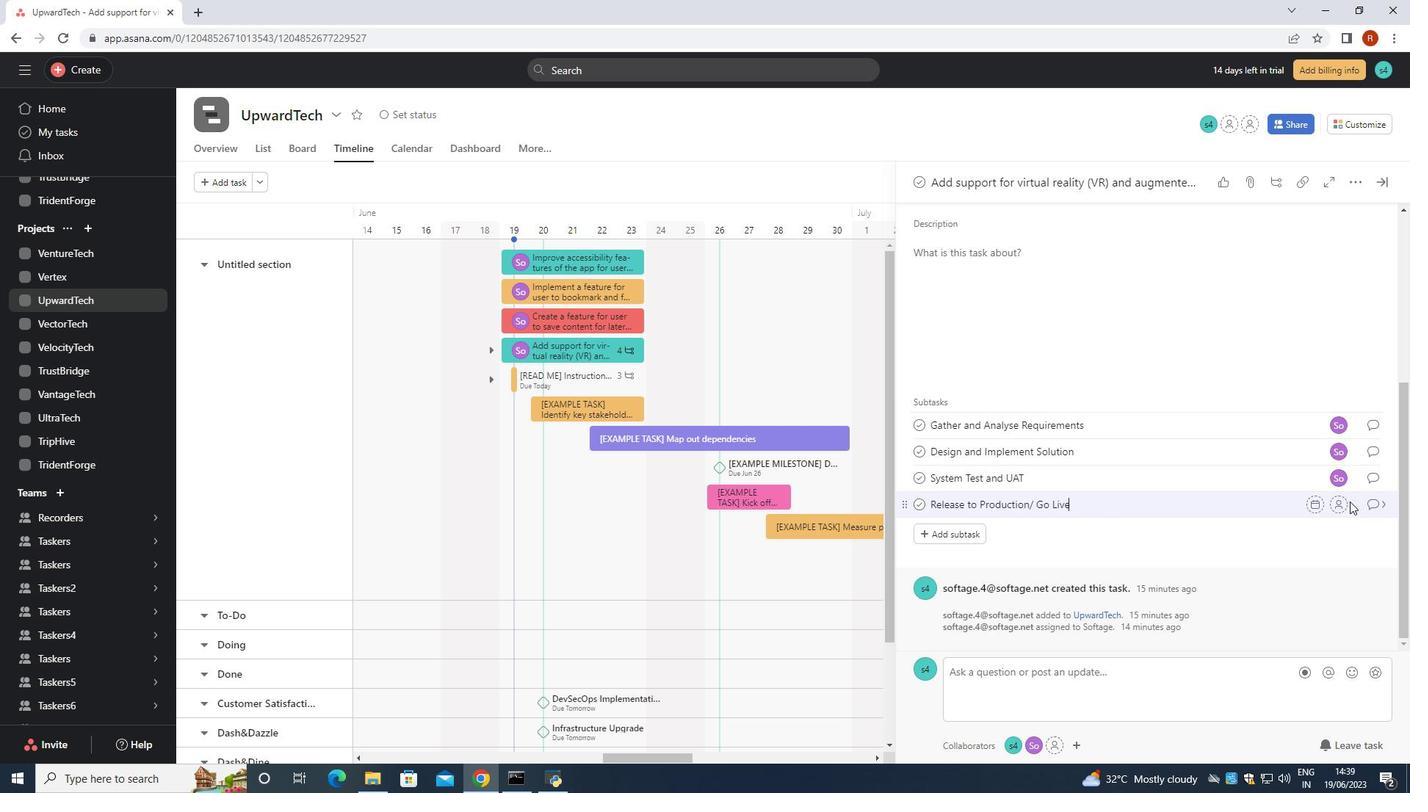 
Action: Mouse pressed left at (1342, 501)
Screenshot: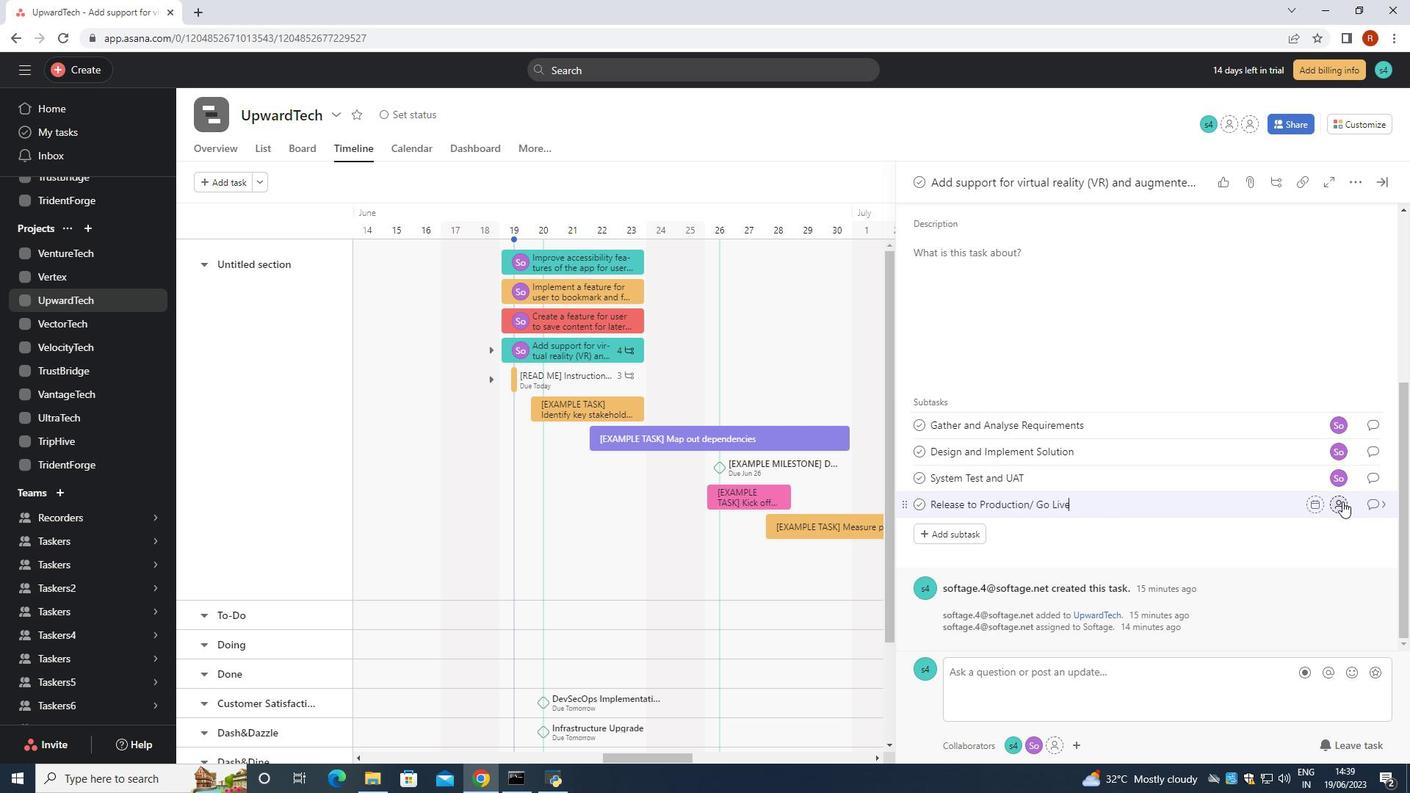 
Action: Mouse moved to (1313, 491)
Screenshot: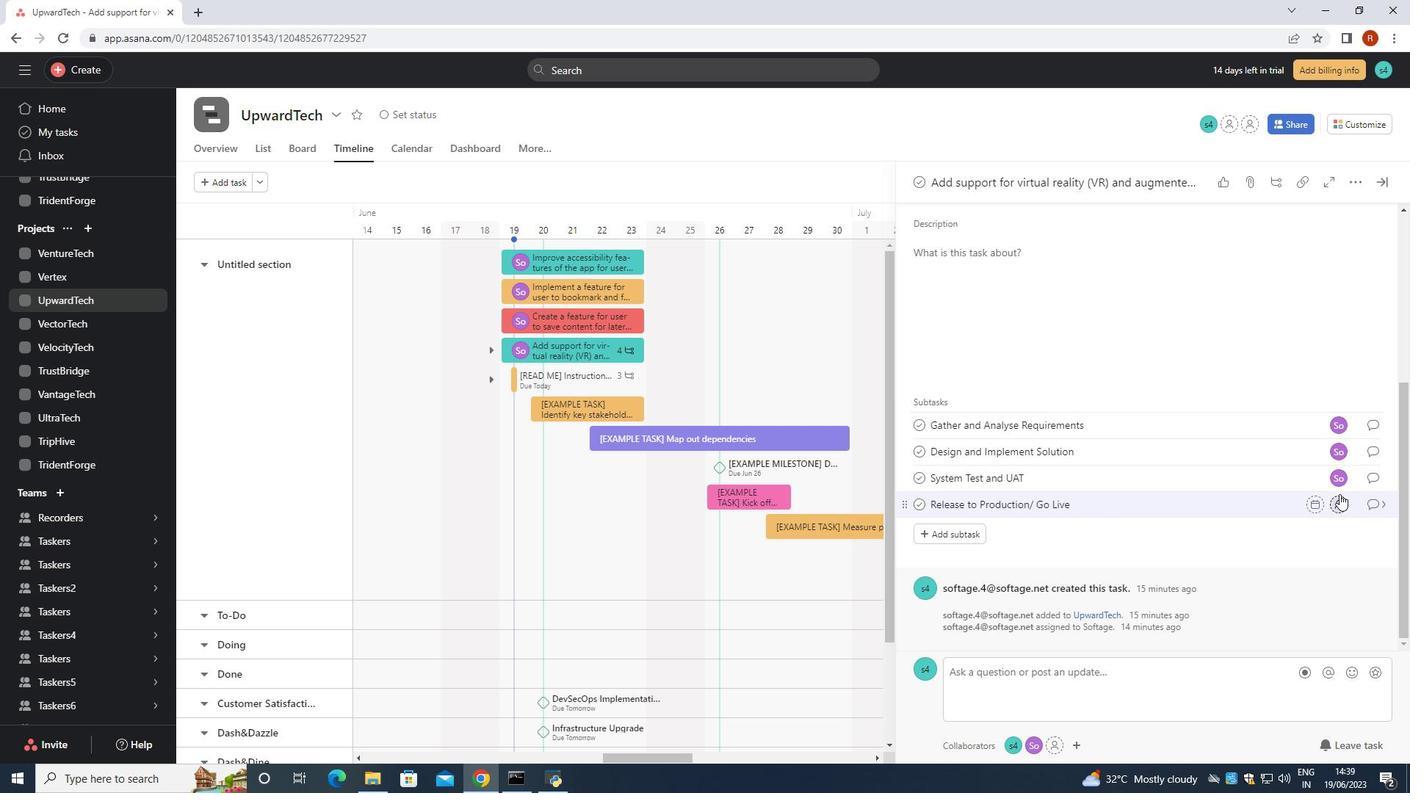 
Action: Key pressed s
Screenshot: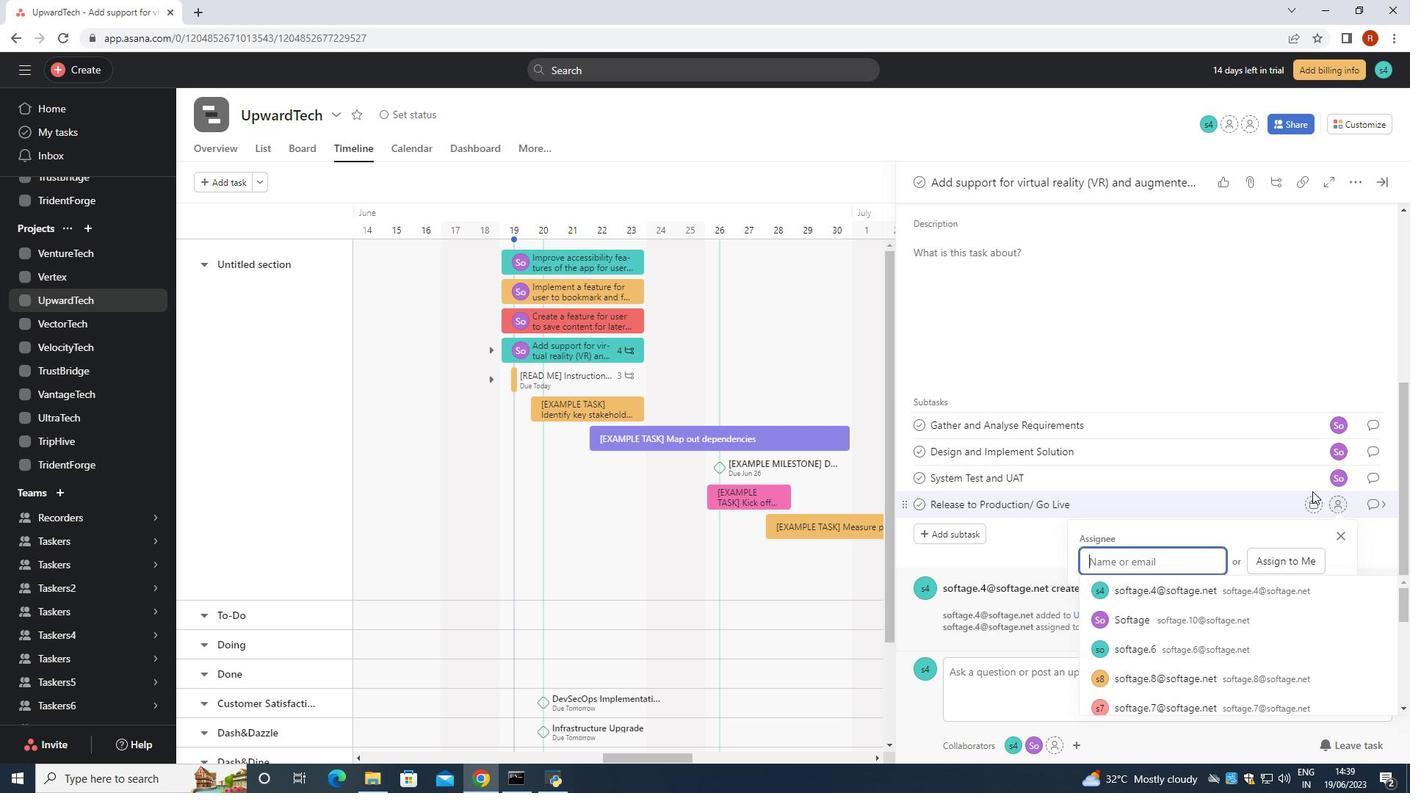 
Action: Mouse moved to (1312, 492)
Screenshot: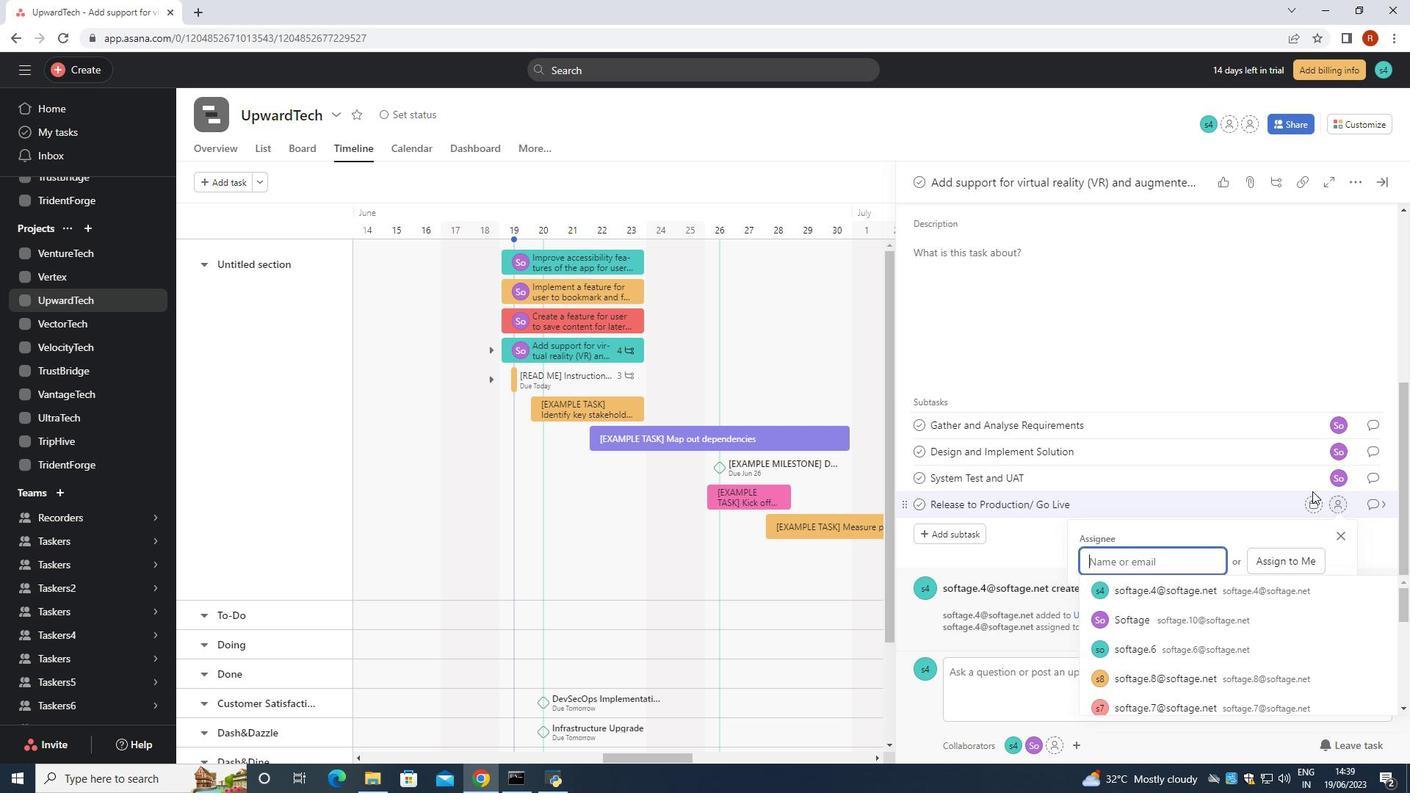 
Action: Key pressed oftagr<Key.backspace>e.10<Key.shift>@
Screenshot: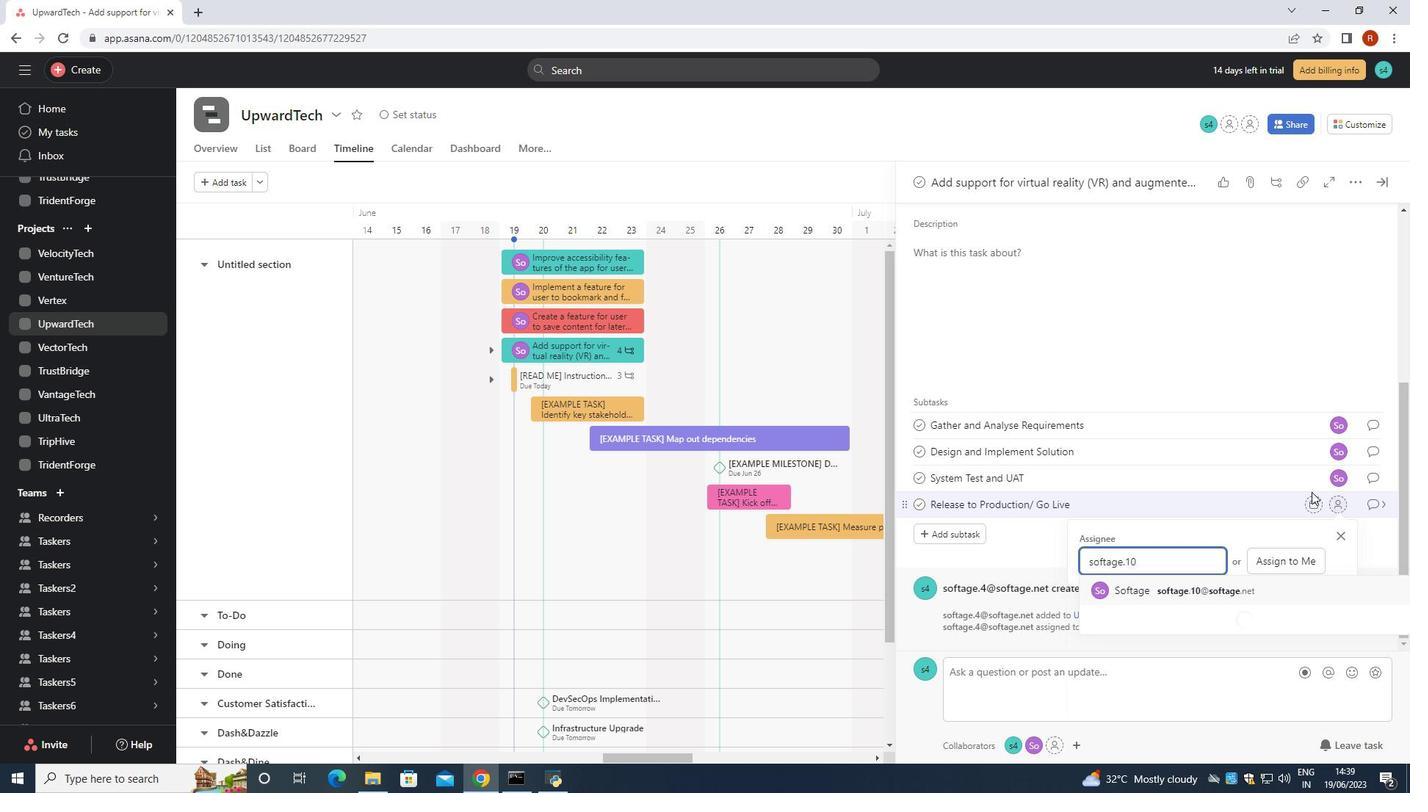 
Action: Mouse moved to (1228, 586)
Screenshot: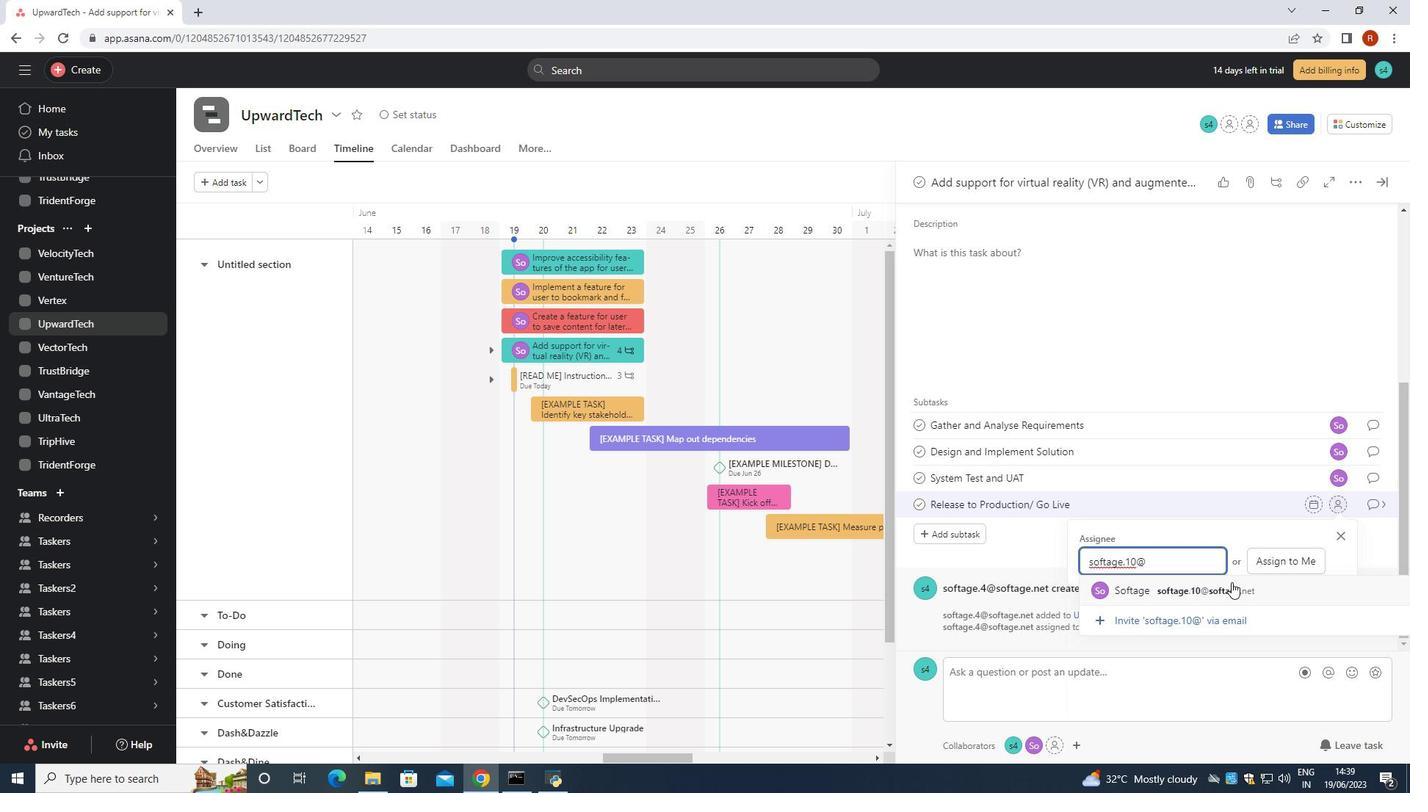 
Action: Mouse pressed left at (1228, 586)
Screenshot: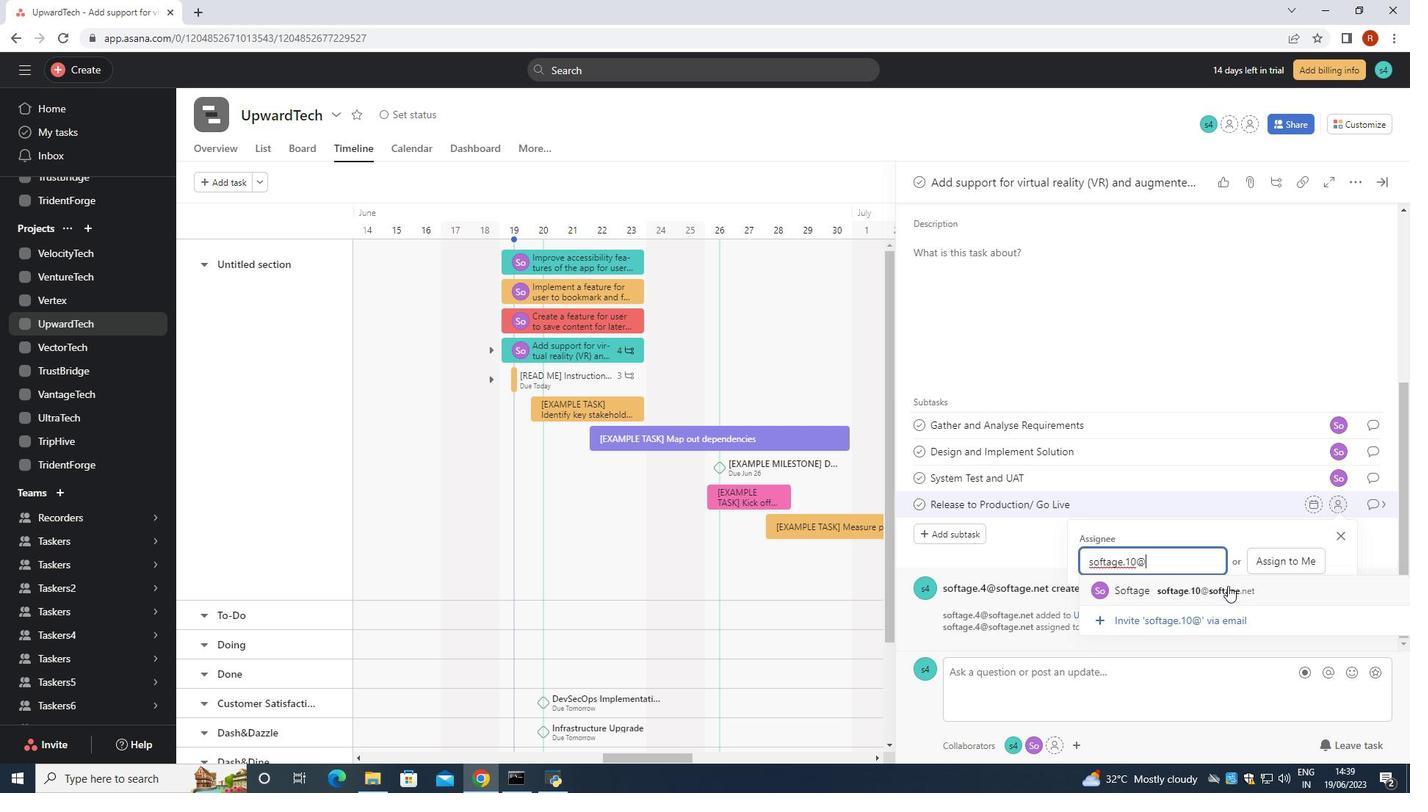 
Action: Mouse moved to (1383, 504)
Screenshot: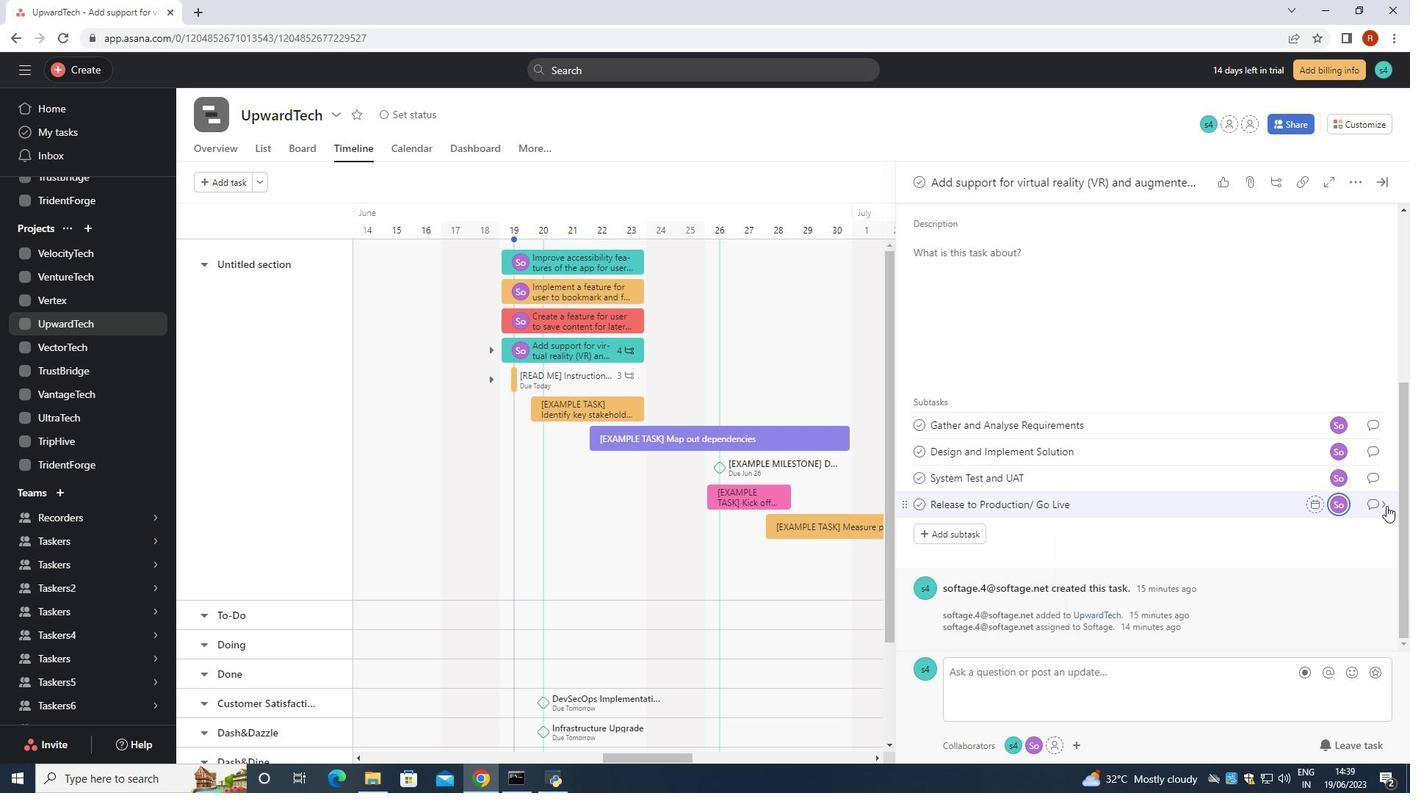 
Action: Mouse pressed left at (1383, 504)
Screenshot: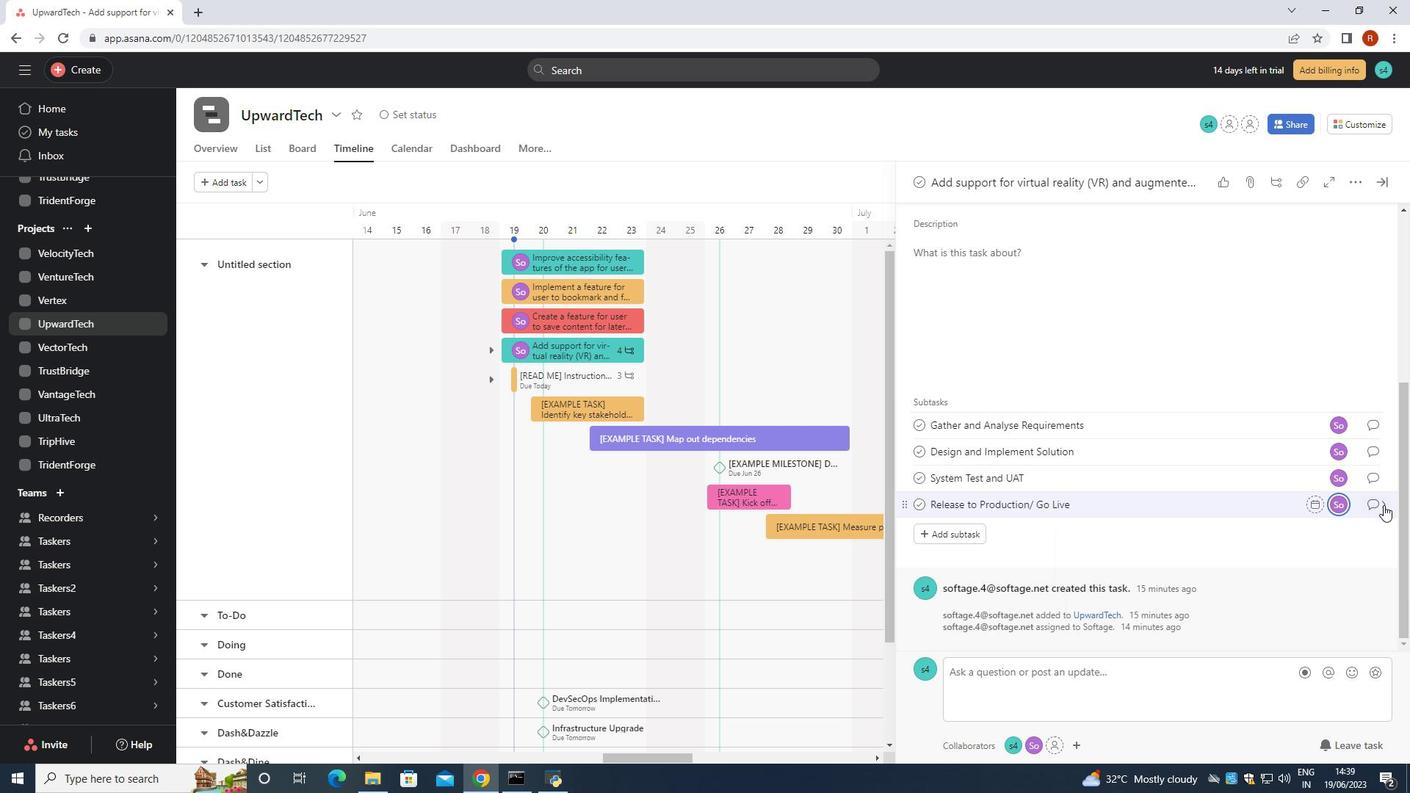
Action: Mouse moved to (979, 395)
Screenshot: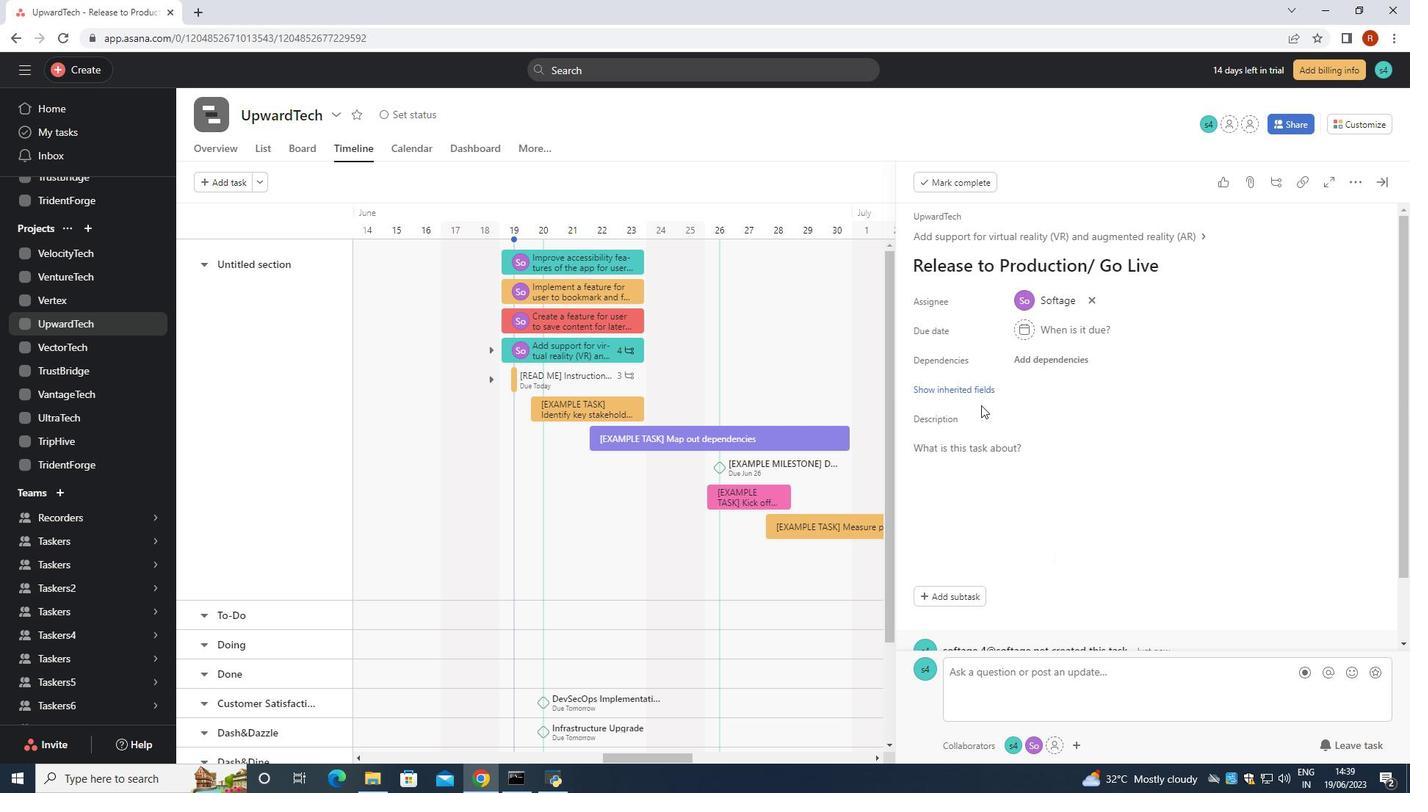 
Action: Mouse pressed left at (979, 395)
Screenshot: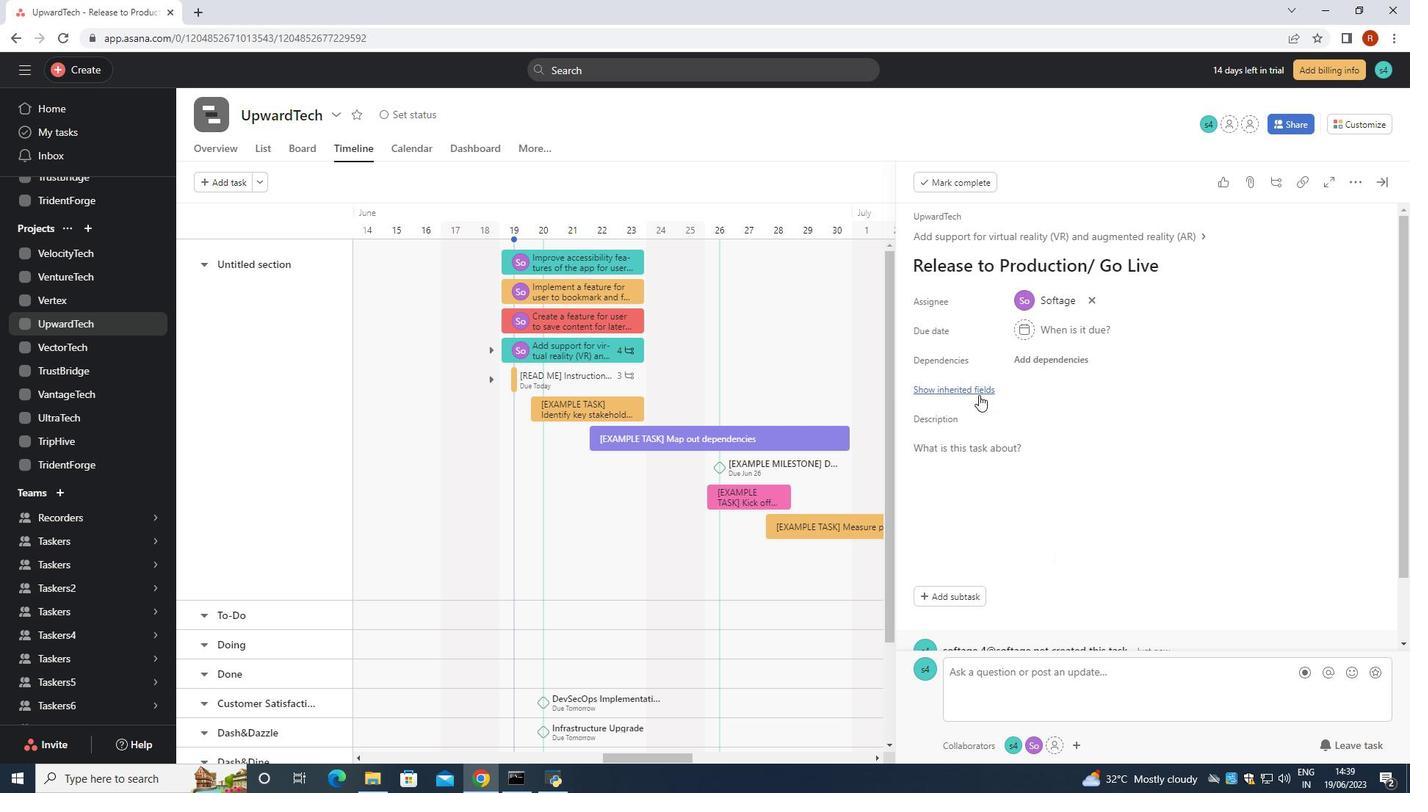 
Action: Mouse moved to (1021, 476)
Screenshot: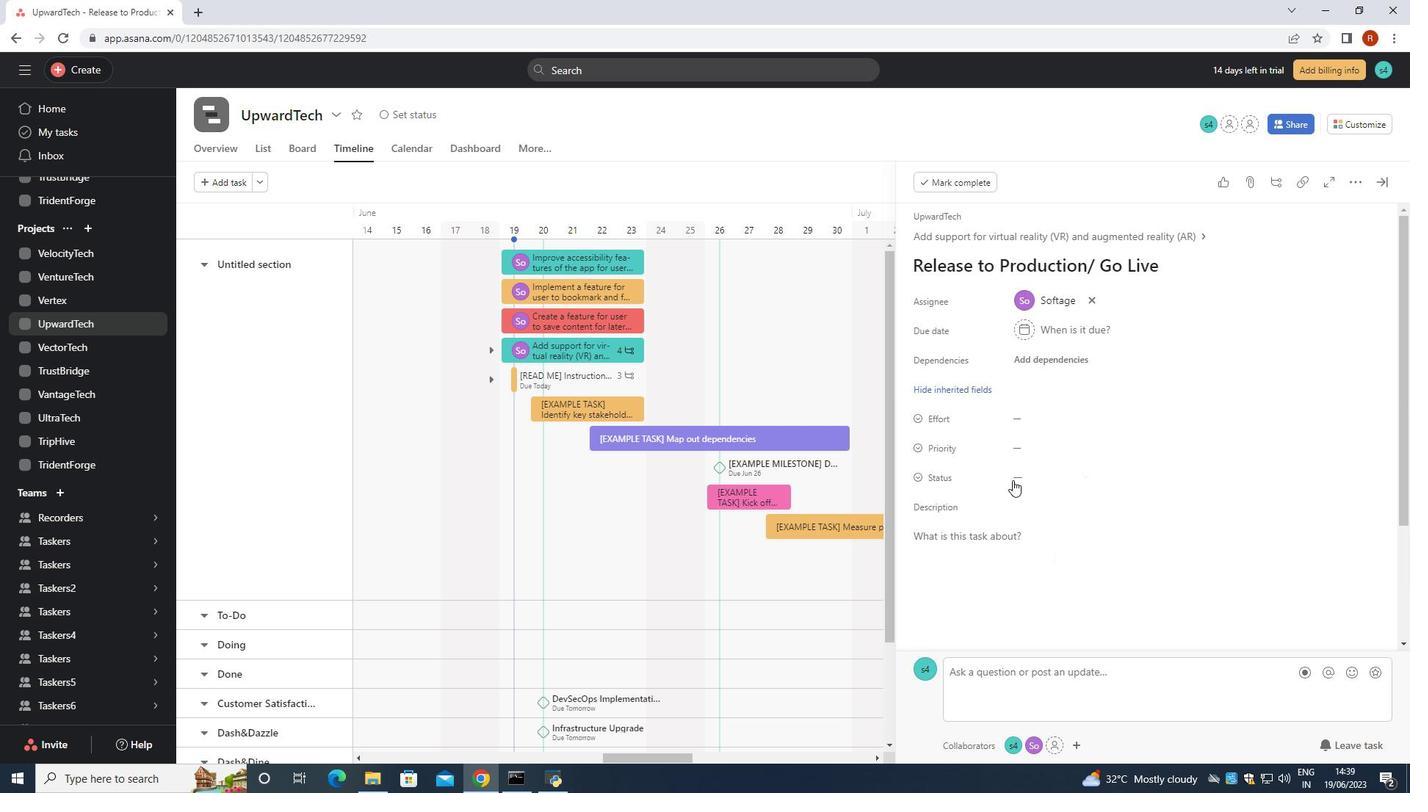 
Action: Mouse pressed left at (1021, 476)
Screenshot: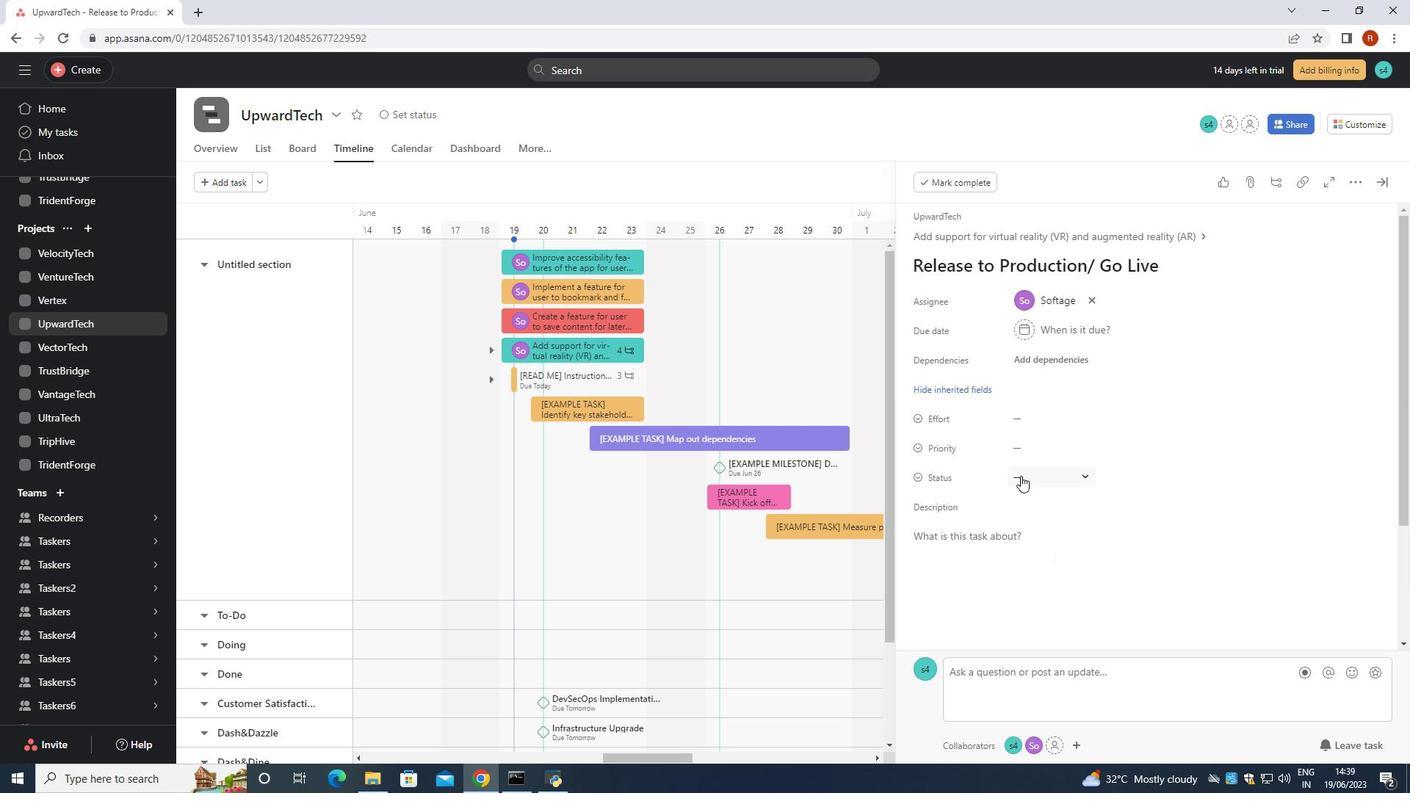 
Action: Mouse moved to (1069, 553)
Screenshot: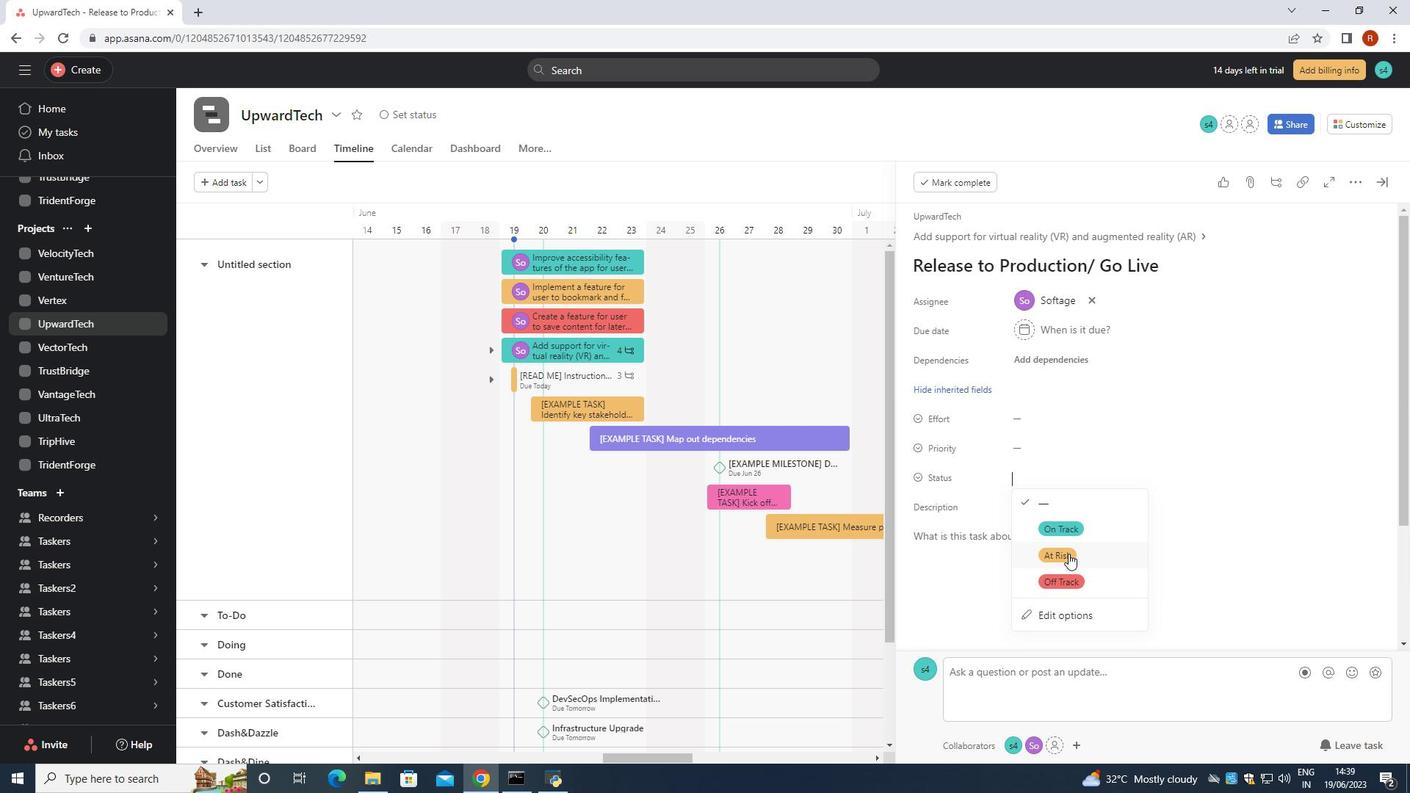 
Action: Mouse pressed left at (1069, 553)
Screenshot: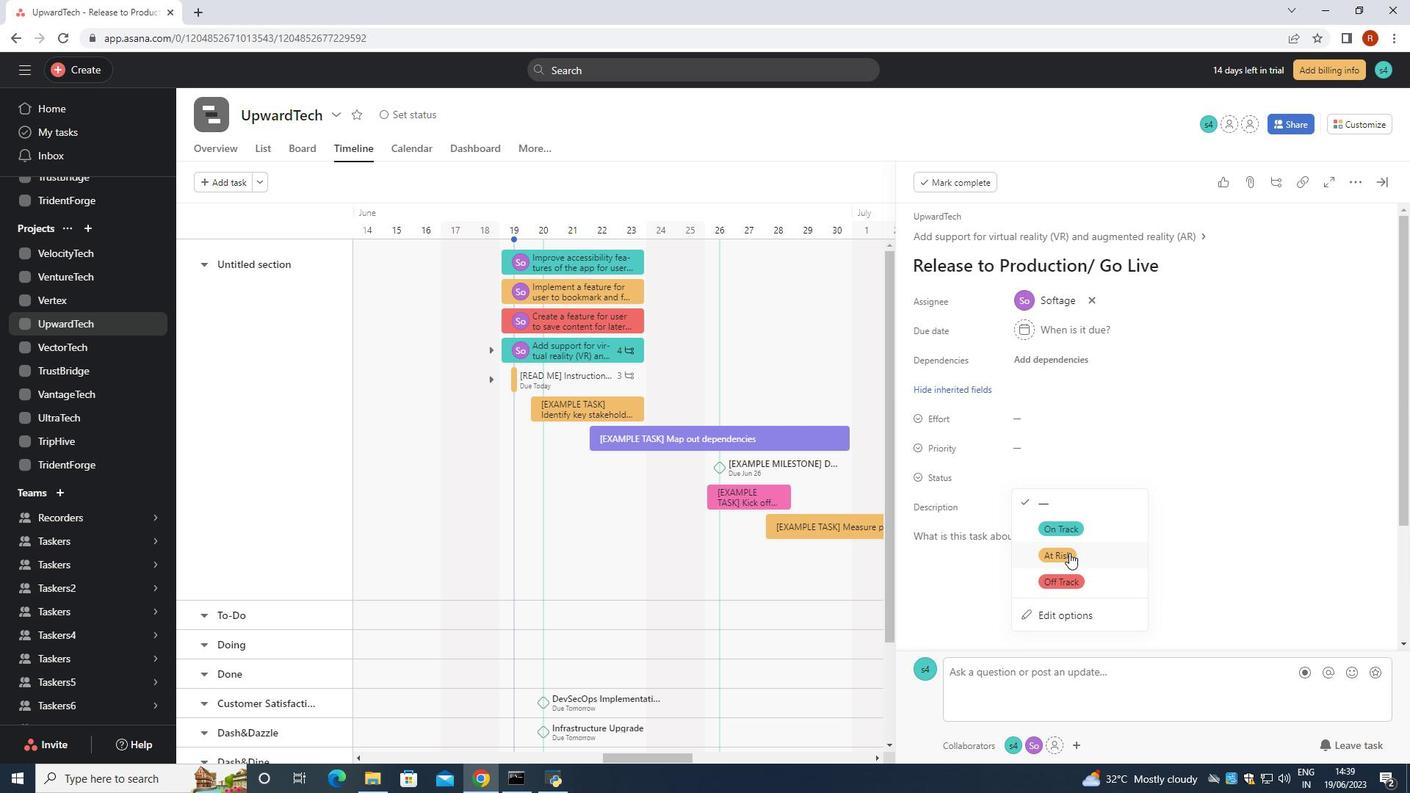 
Action: Mouse moved to (1037, 449)
Screenshot: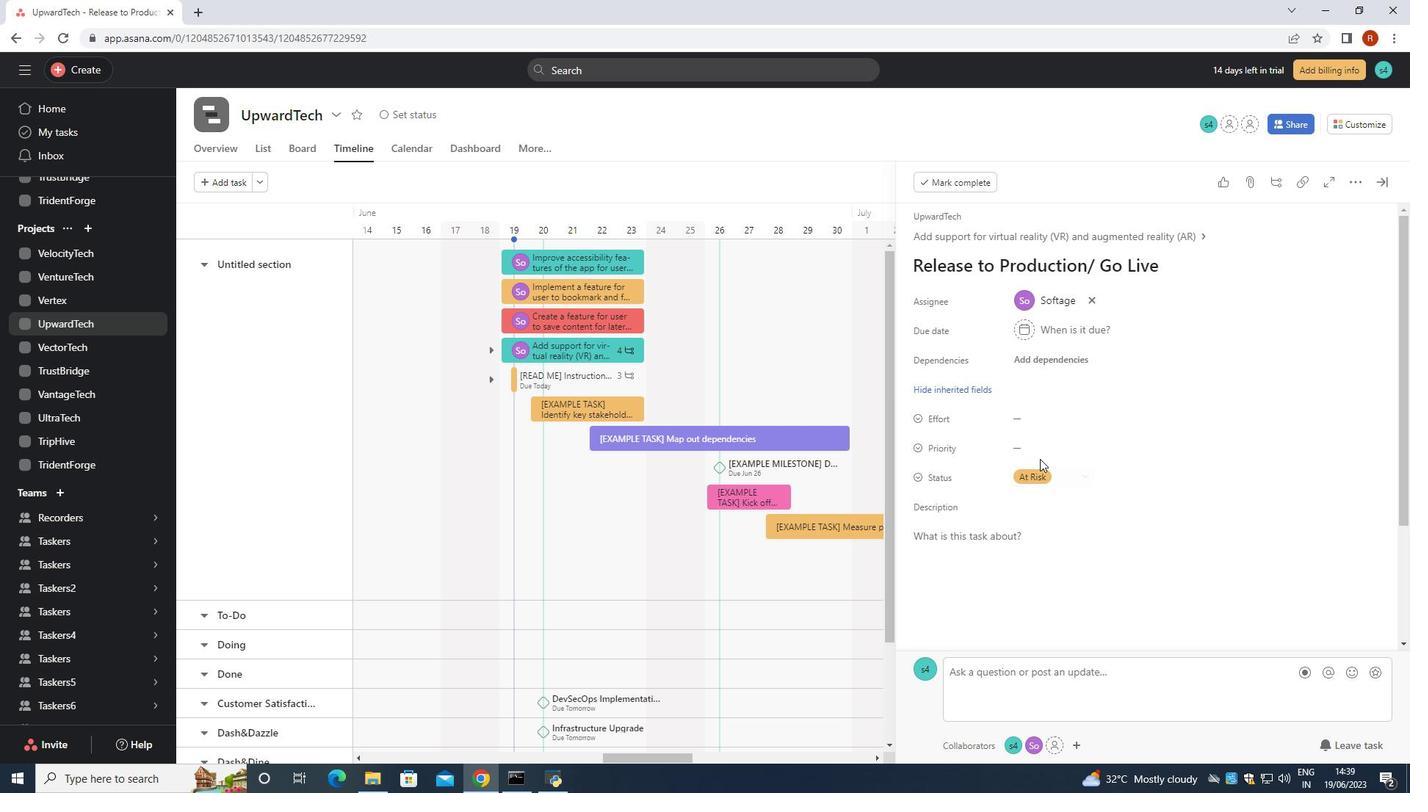 
Action: Mouse pressed left at (1037, 449)
Screenshot: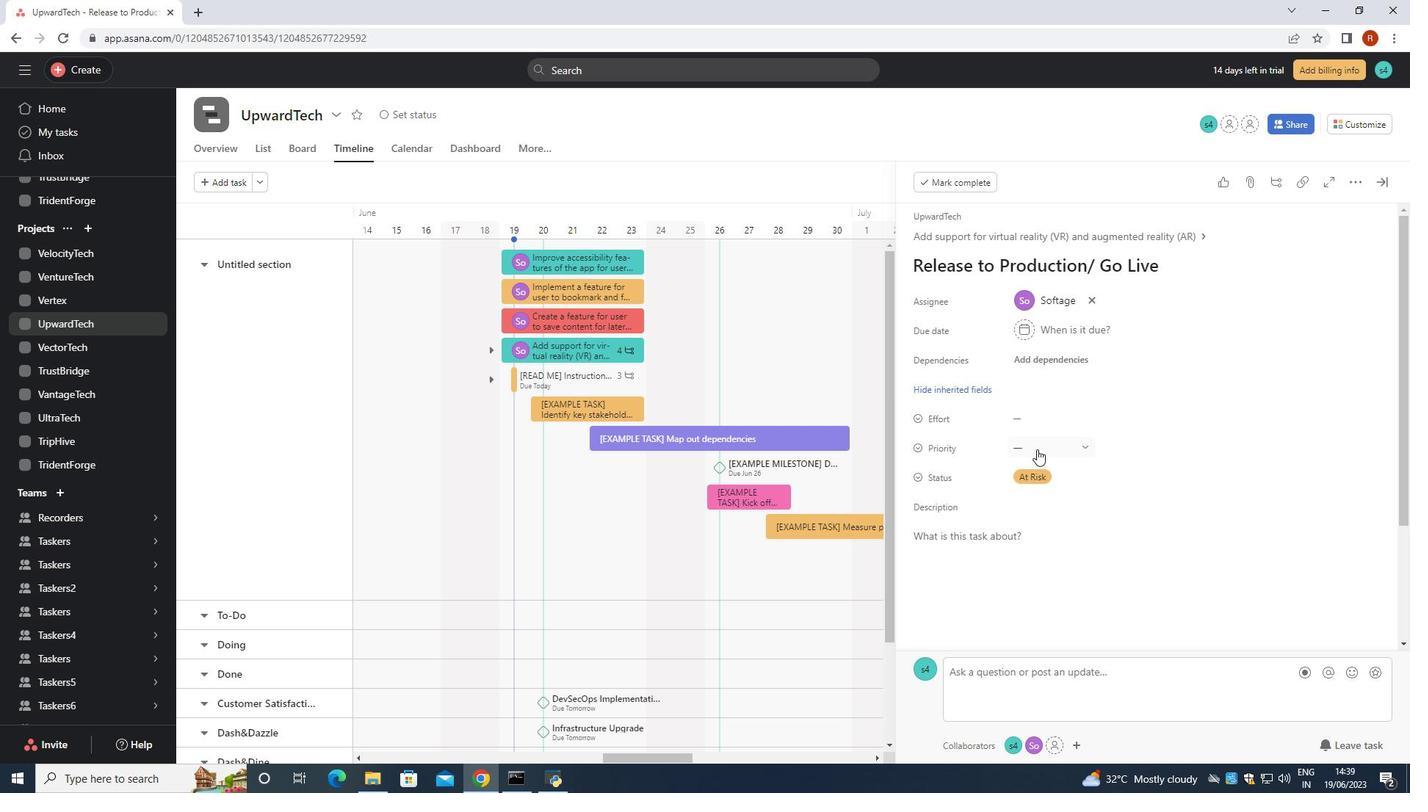 
Action: Mouse moved to (1053, 518)
Screenshot: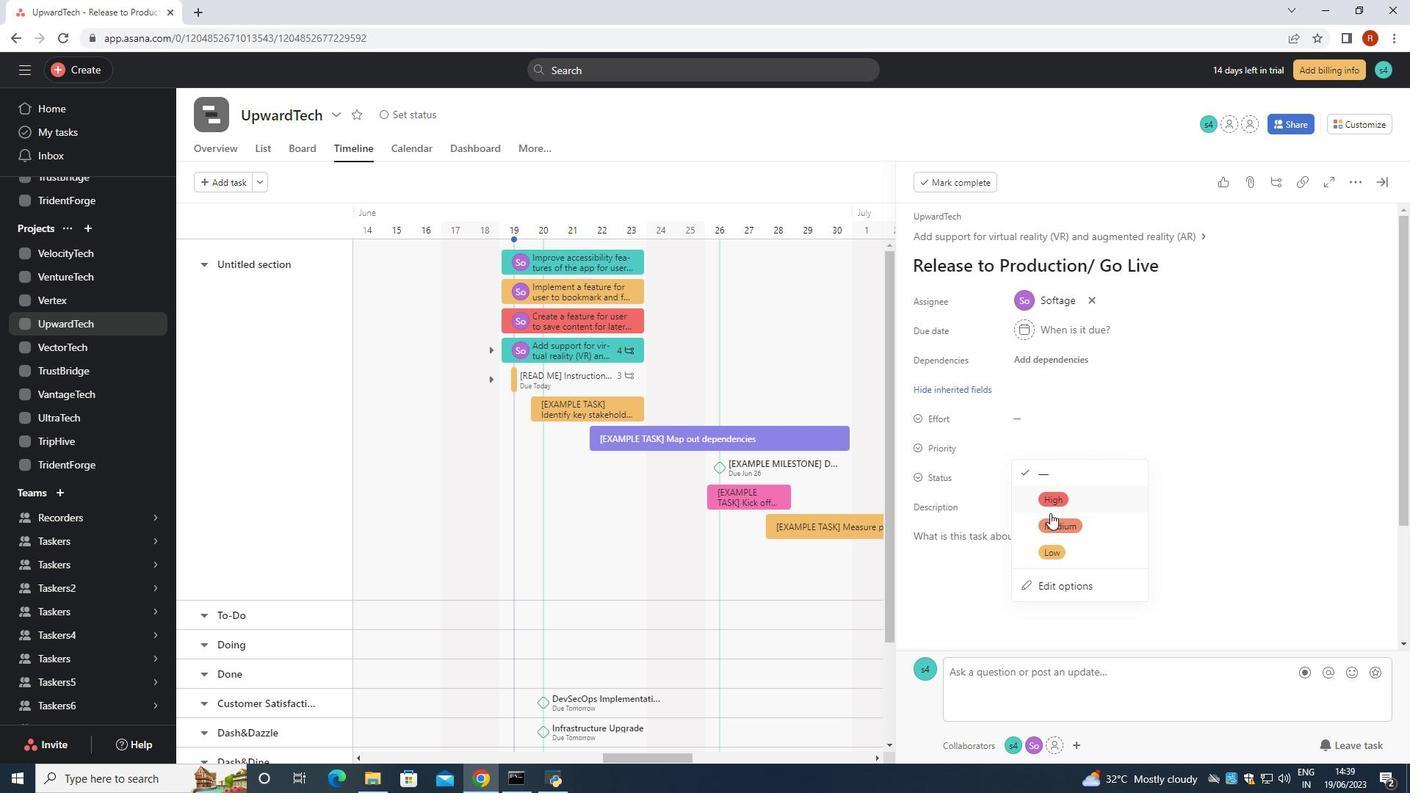 
Action: Mouse pressed left at (1053, 518)
Screenshot: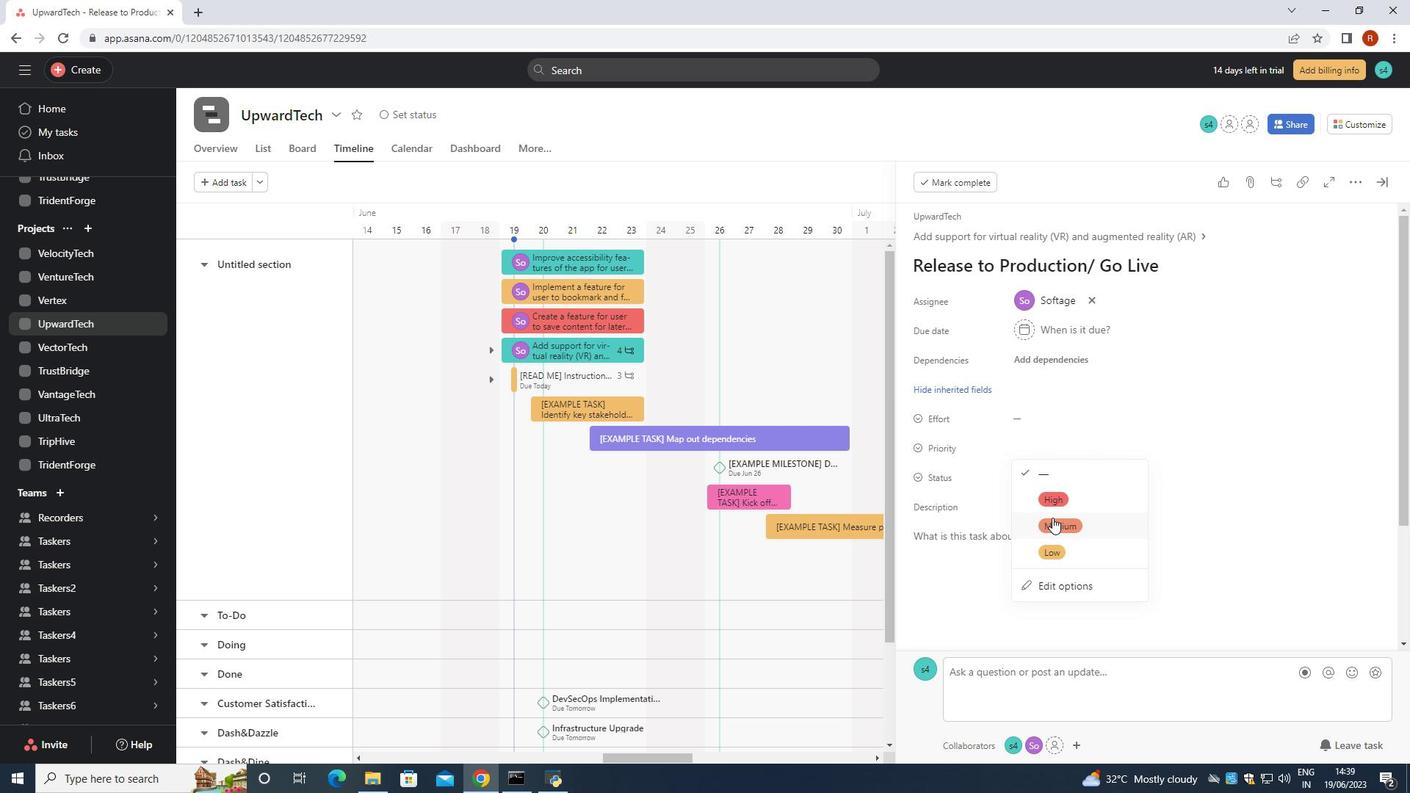 
